 Task: Create a request object.
Action: Mouse moved to (1067, 68)
Screenshot: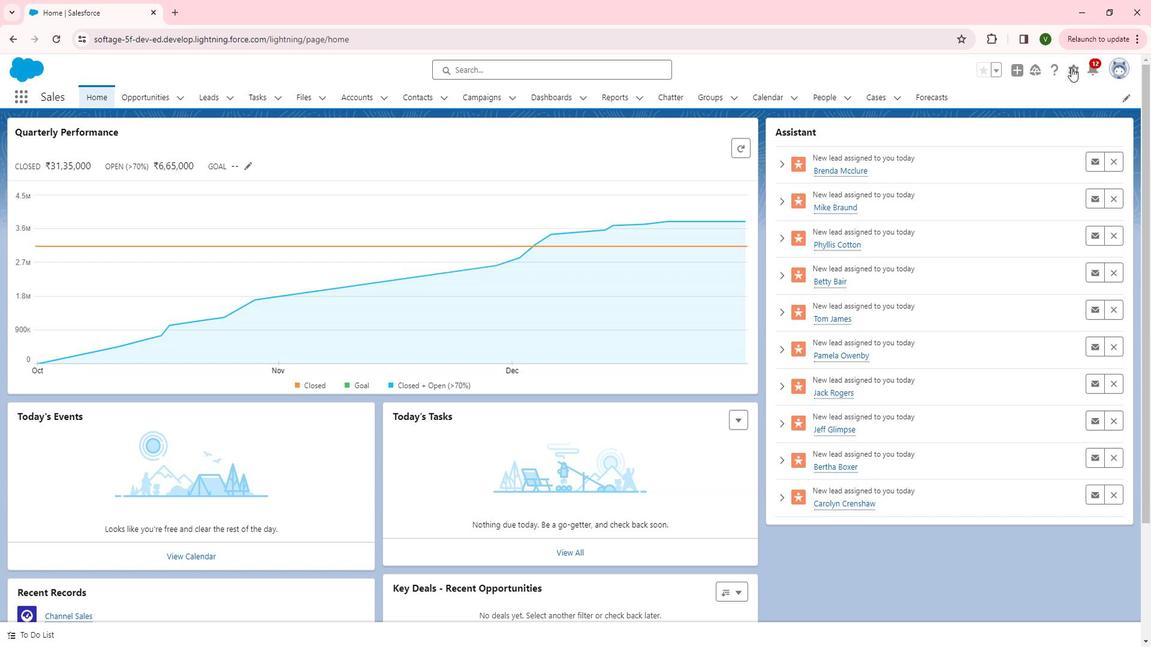 
Action: Mouse pressed left at (1067, 68)
Screenshot: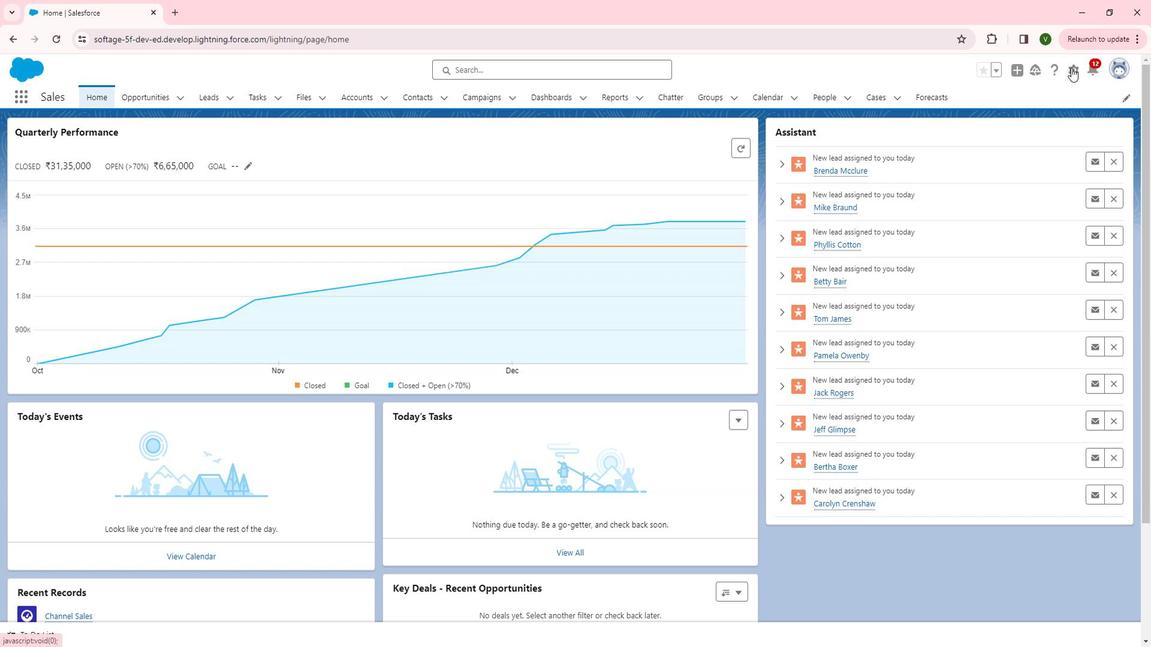 
Action: Mouse moved to (1020, 108)
Screenshot: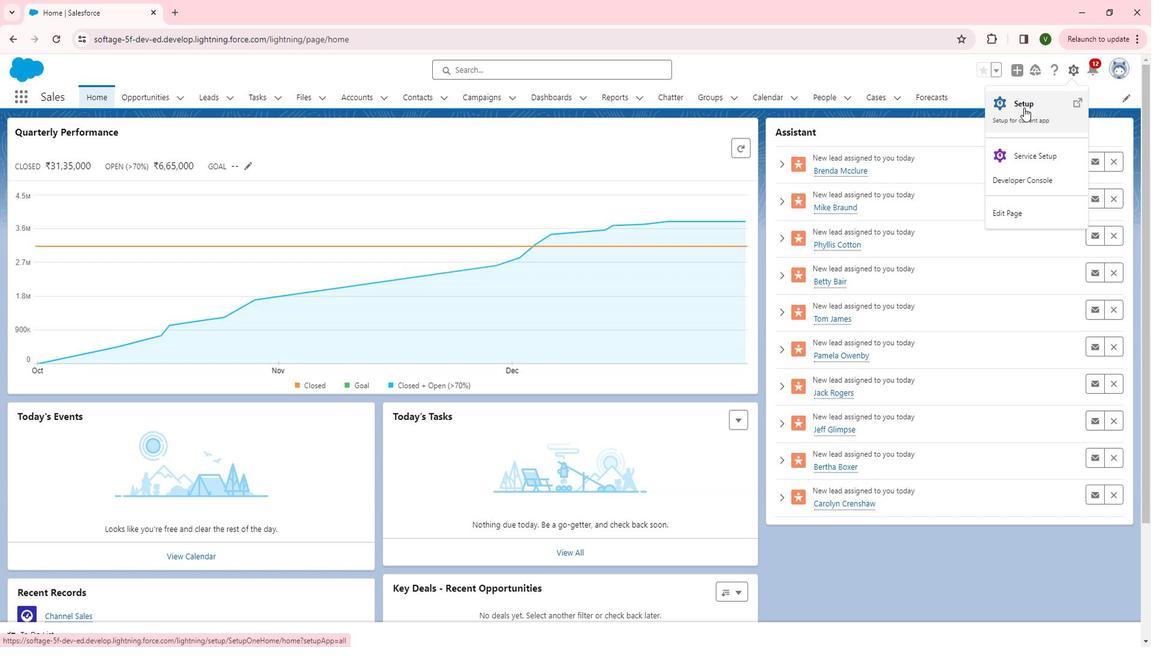 
Action: Mouse pressed left at (1020, 108)
Screenshot: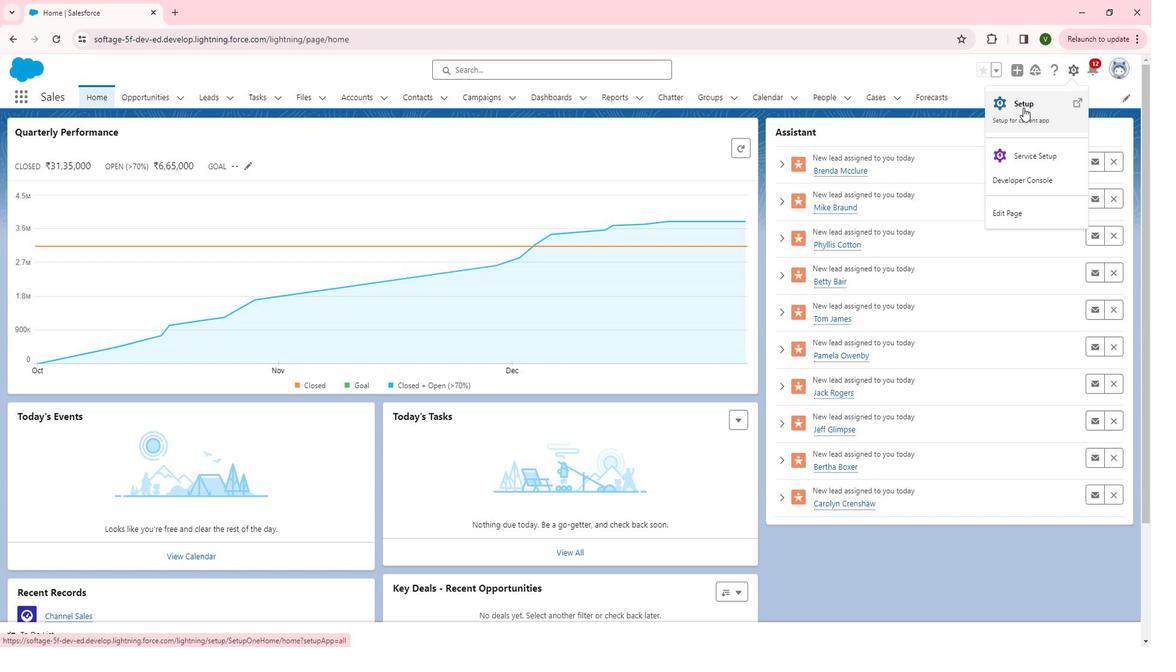
Action: Mouse moved to (70, 344)
Screenshot: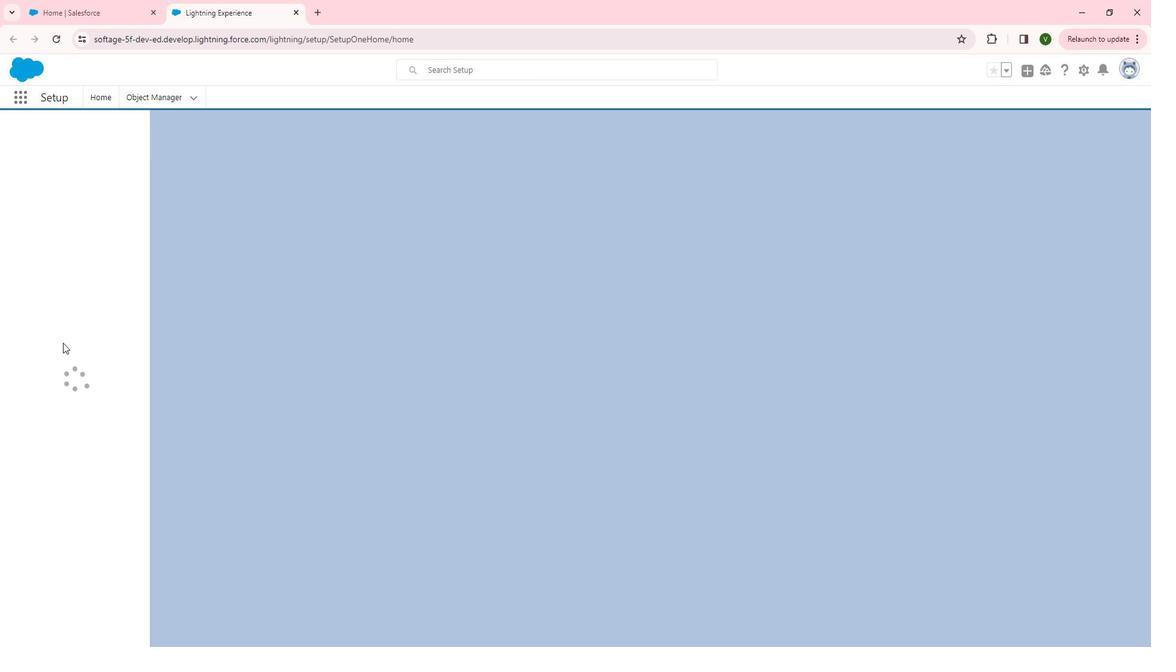 
Action: Mouse scrolled (70, 343) with delta (0, 0)
Screenshot: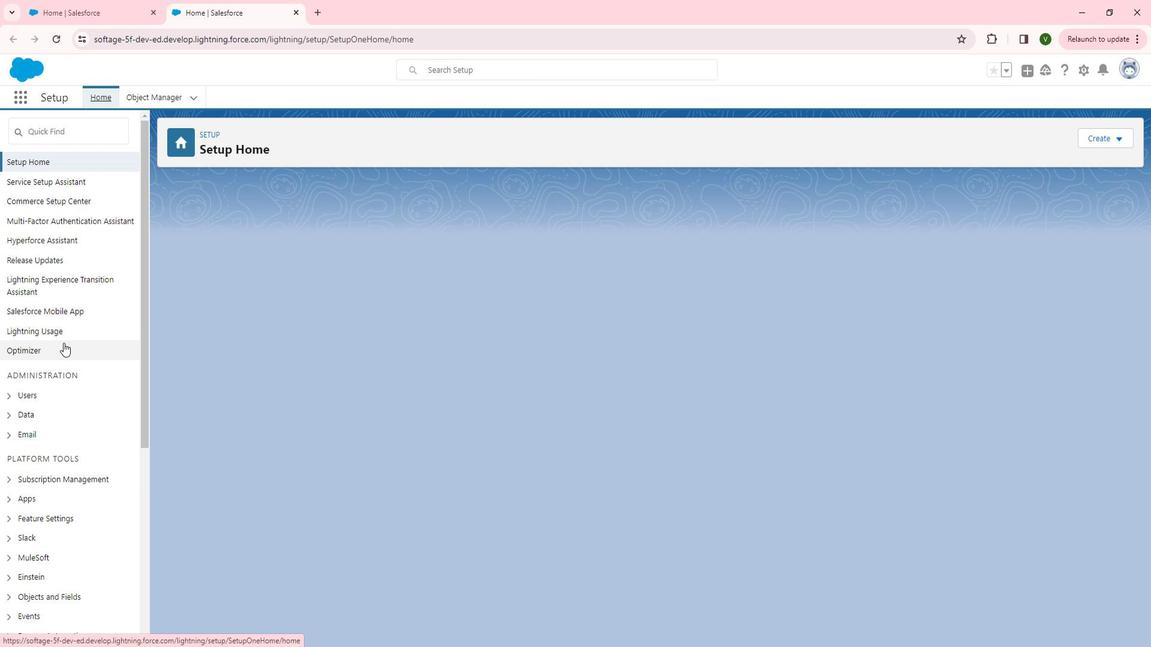 
Action: Mouse scrolled (70, 343) with delta (0, 0)
Screenshot: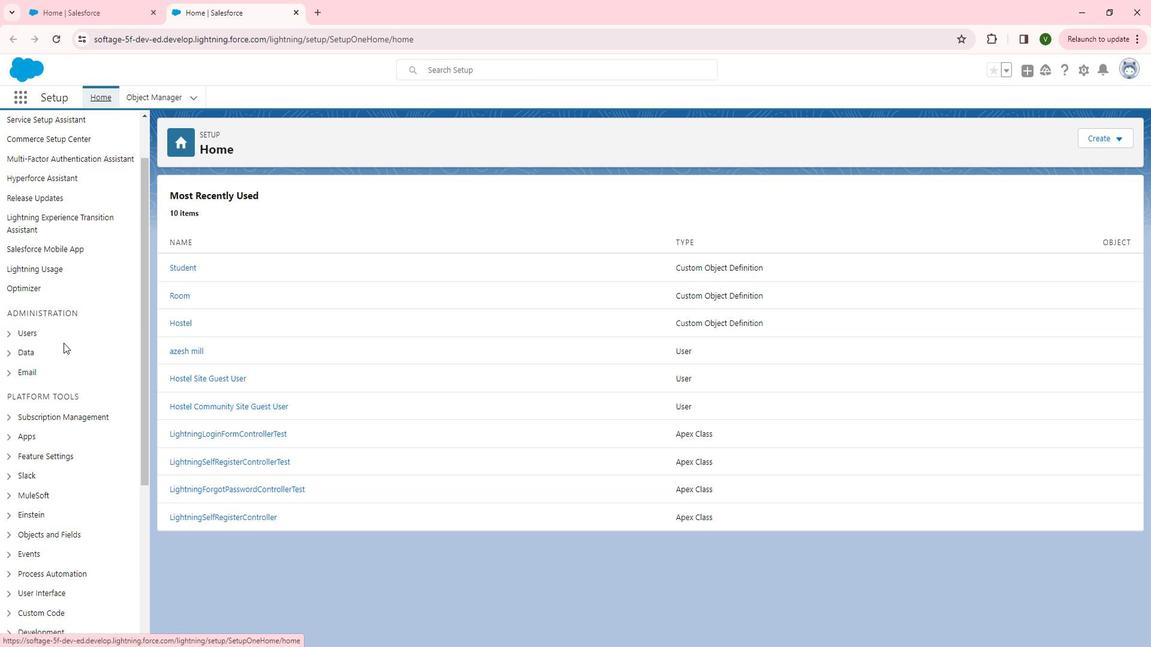 
Action: Mouse scrolled (70, 343) with delta (0, 0)
Screenshot: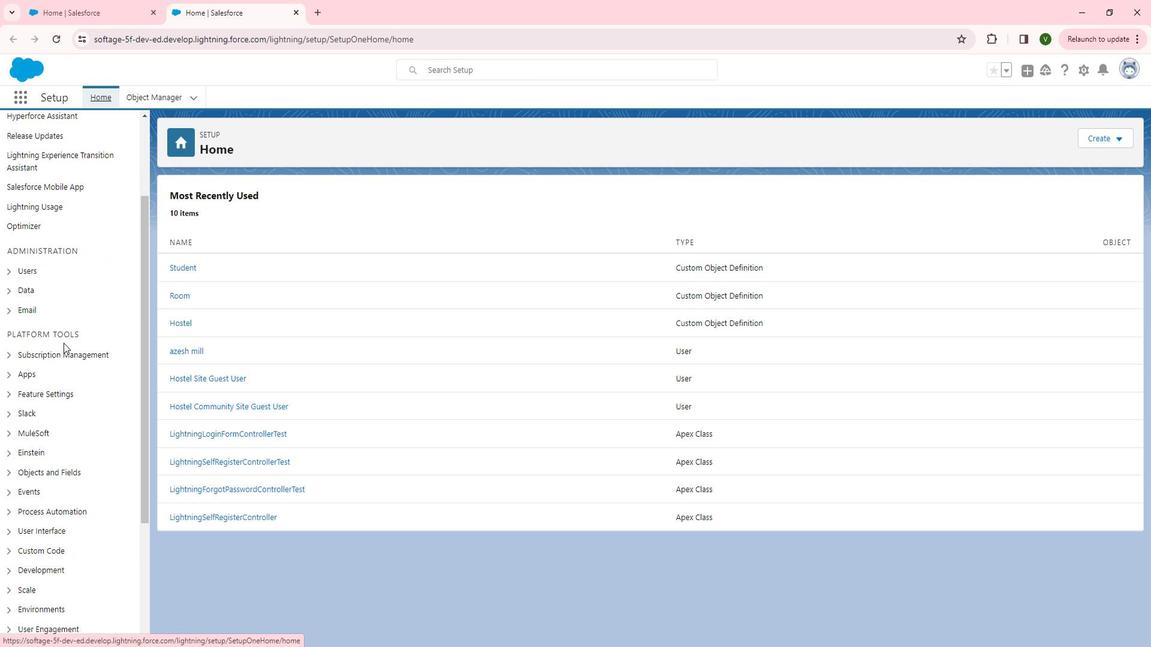 
Action: Mouse scrolled (70, 343) with delta (0, 0)
Screenshot: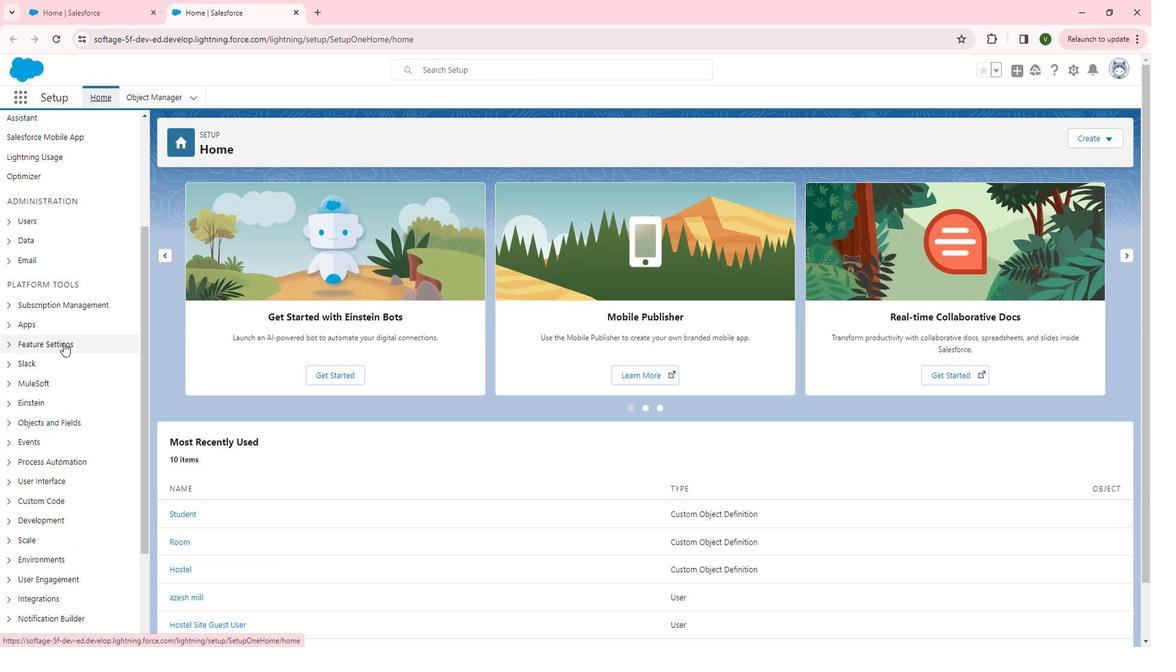
Action: Mouse moved to (15, 348)
Screenshot: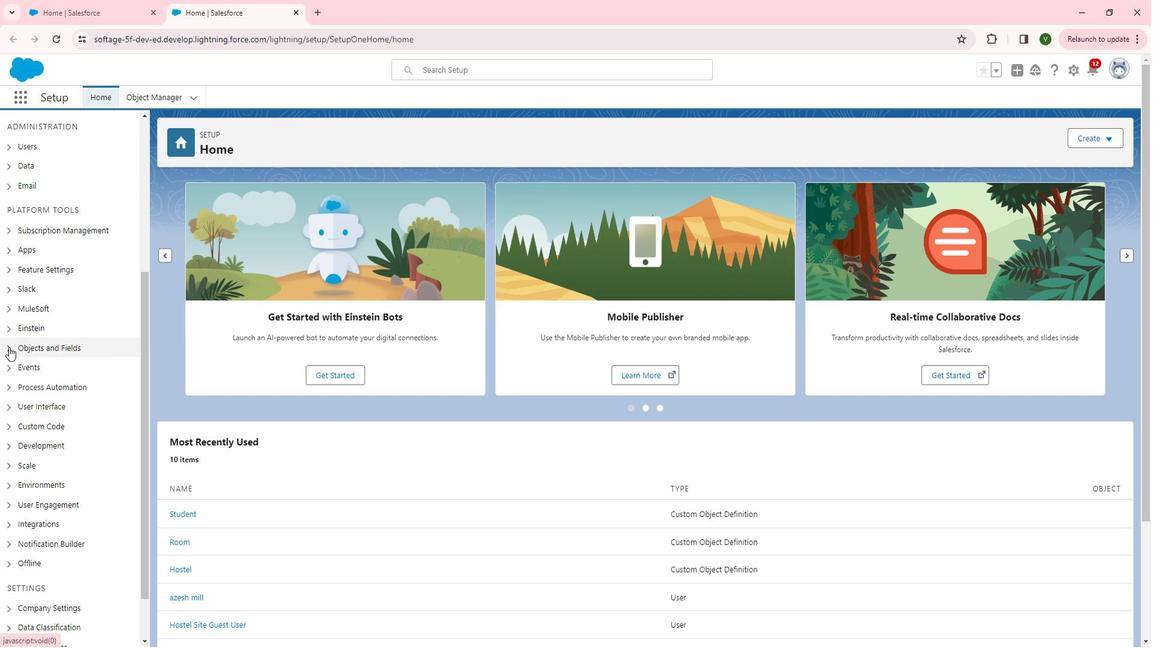 
Action: Mouse pressed left at (15, 348)
Screenshot: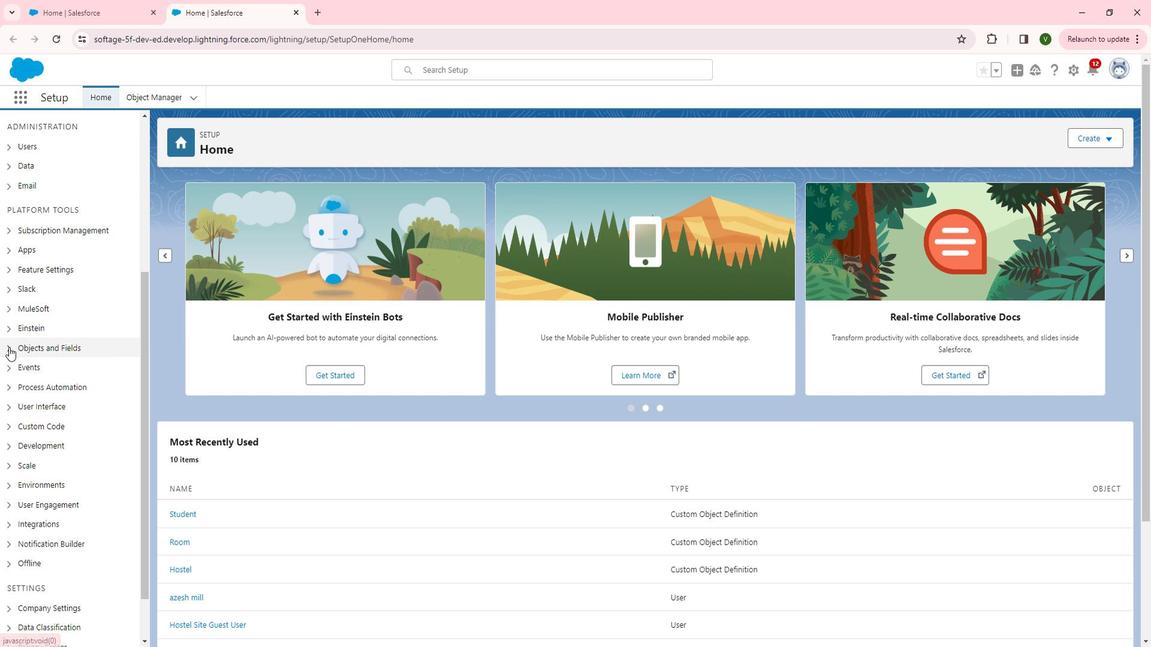 
Action: Mouse moved to (61, 366)
Screenshot: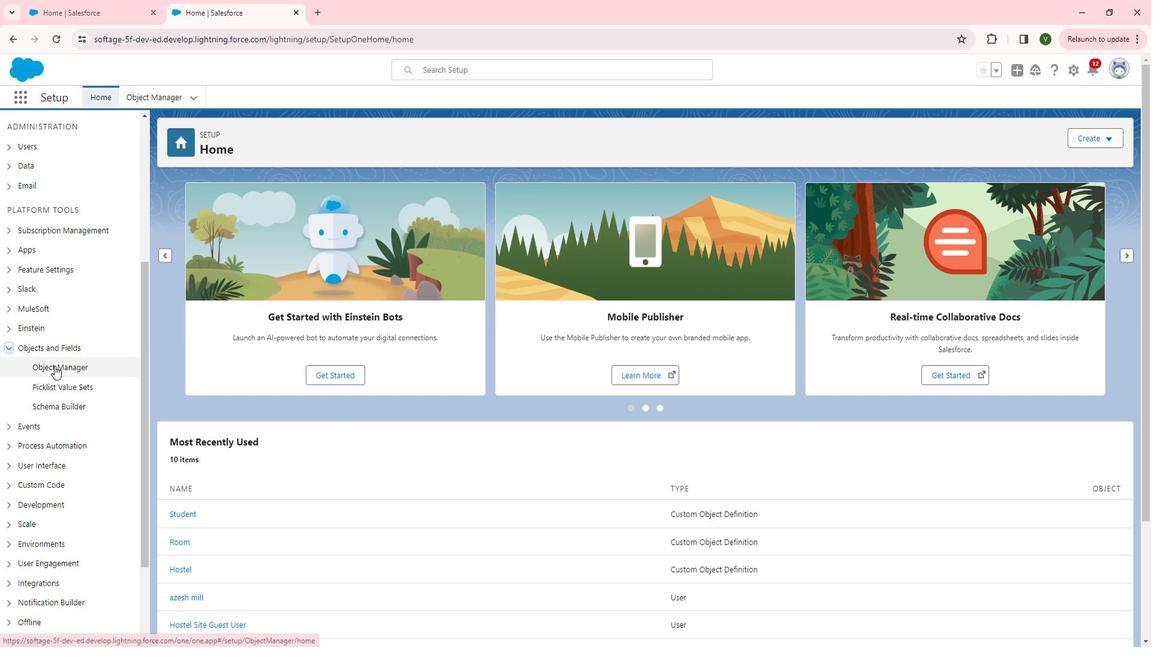 
Action: Mouse pressed left at (61, 366)
Screenshot: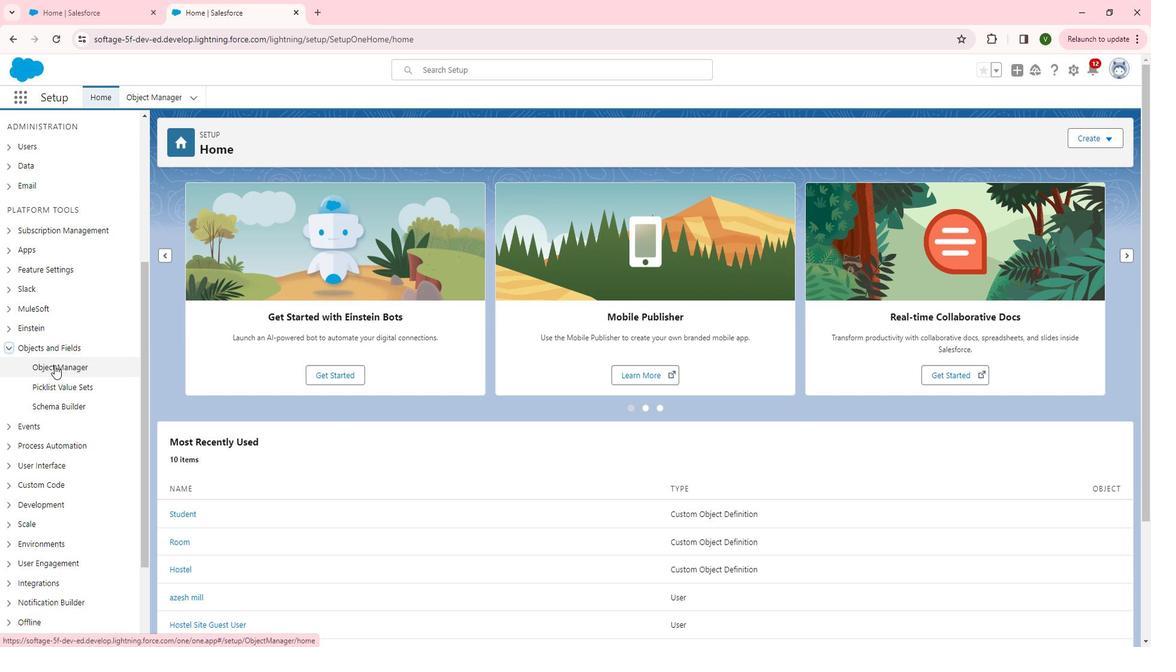 
Action: Mouse moved to (1098, 139)
Screenshot: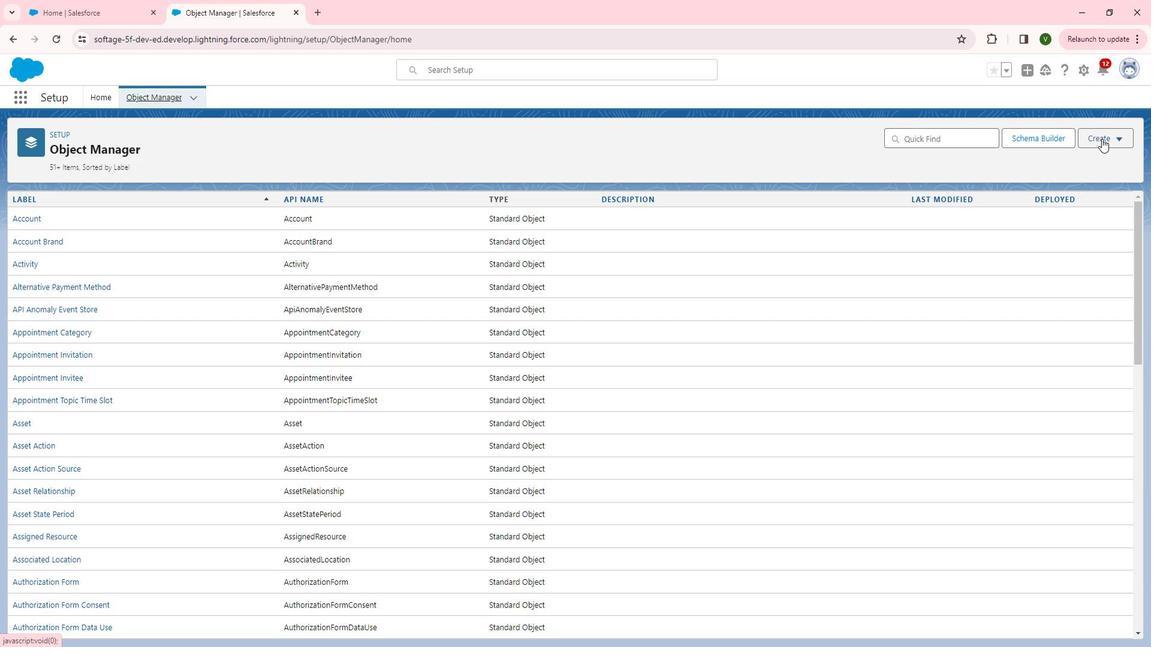 
Action: Mouse pressed left at (1098, 139)
Screenshot: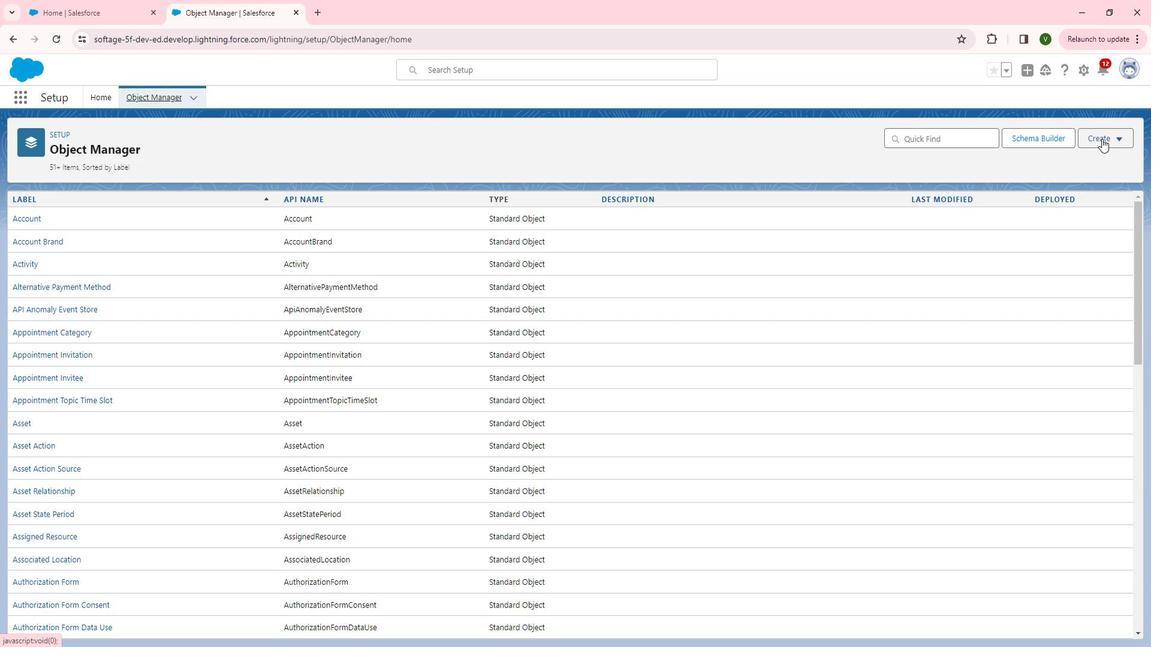 
Action: Mouse moved to (1055, 177)
Screenshot: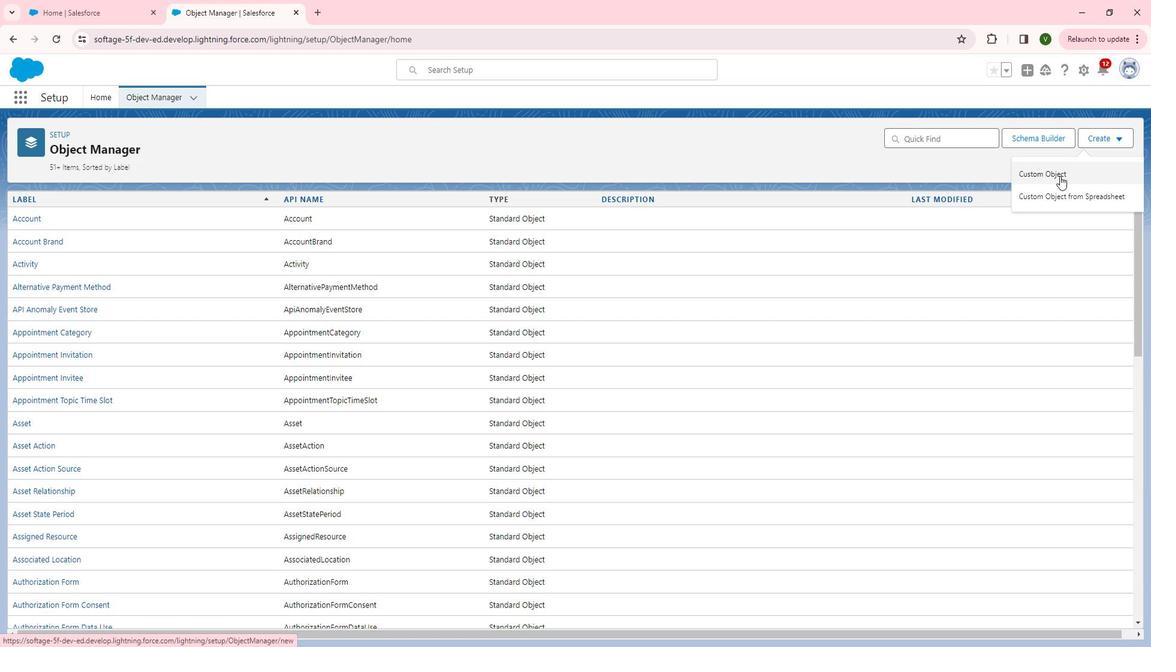 
Action: Mouse pressed left at (1055, 177)
Screenshot: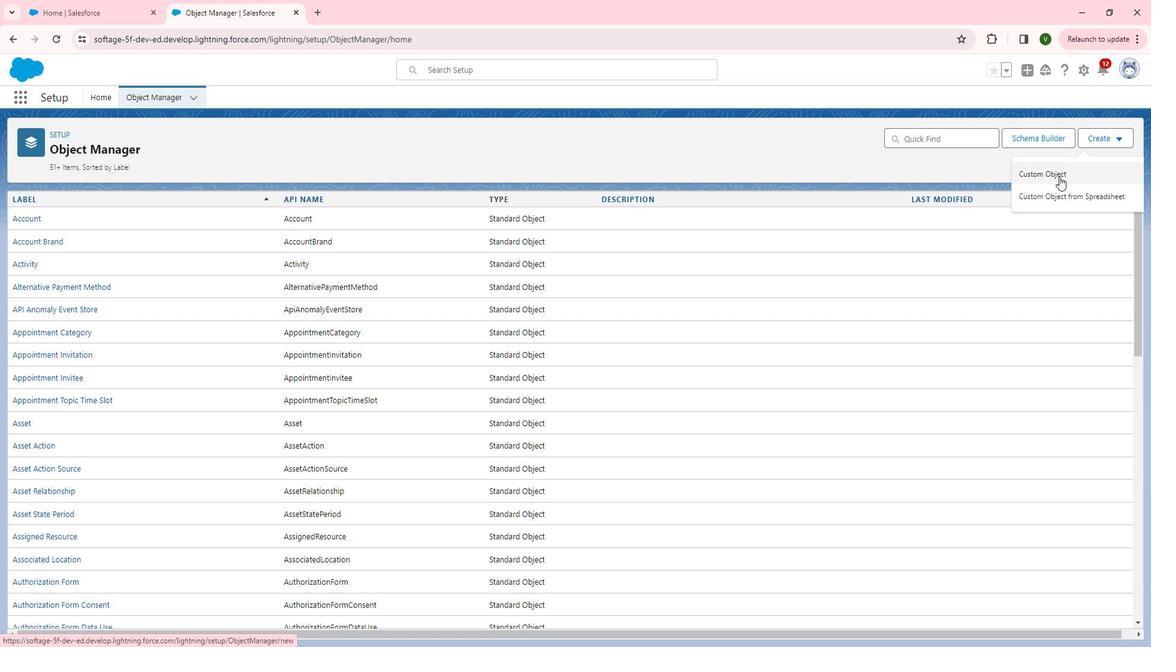 
Action: Mouse moved to (286, 298)
Screenshot: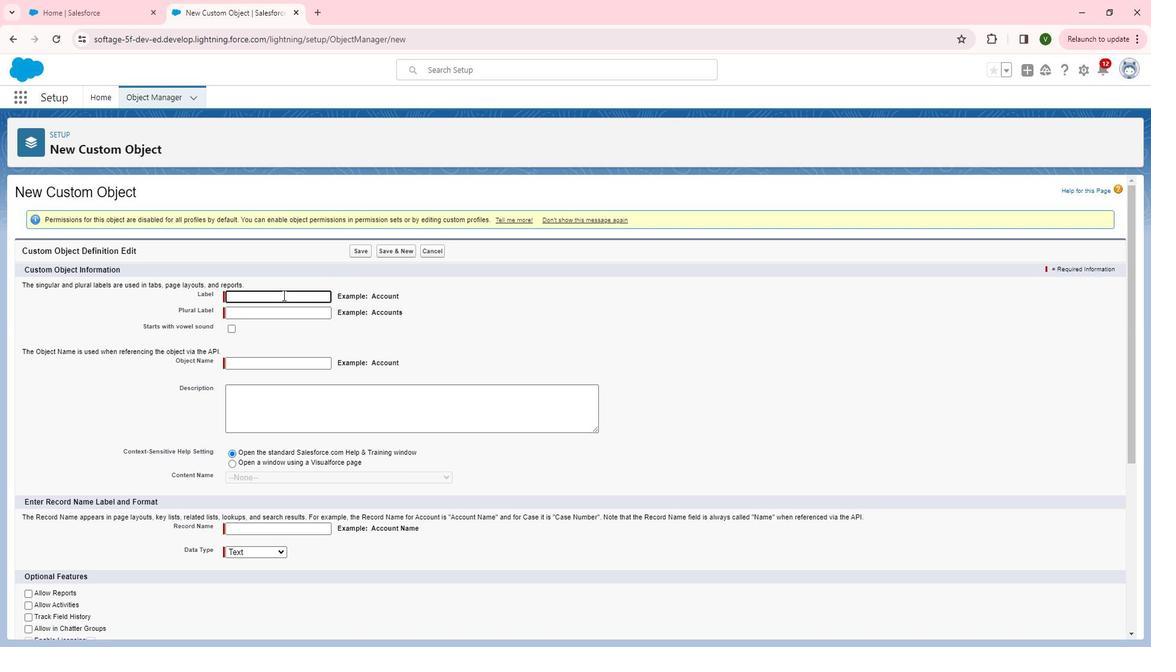 
Action: Mouse pressed left at (286, 298)
Screenshot: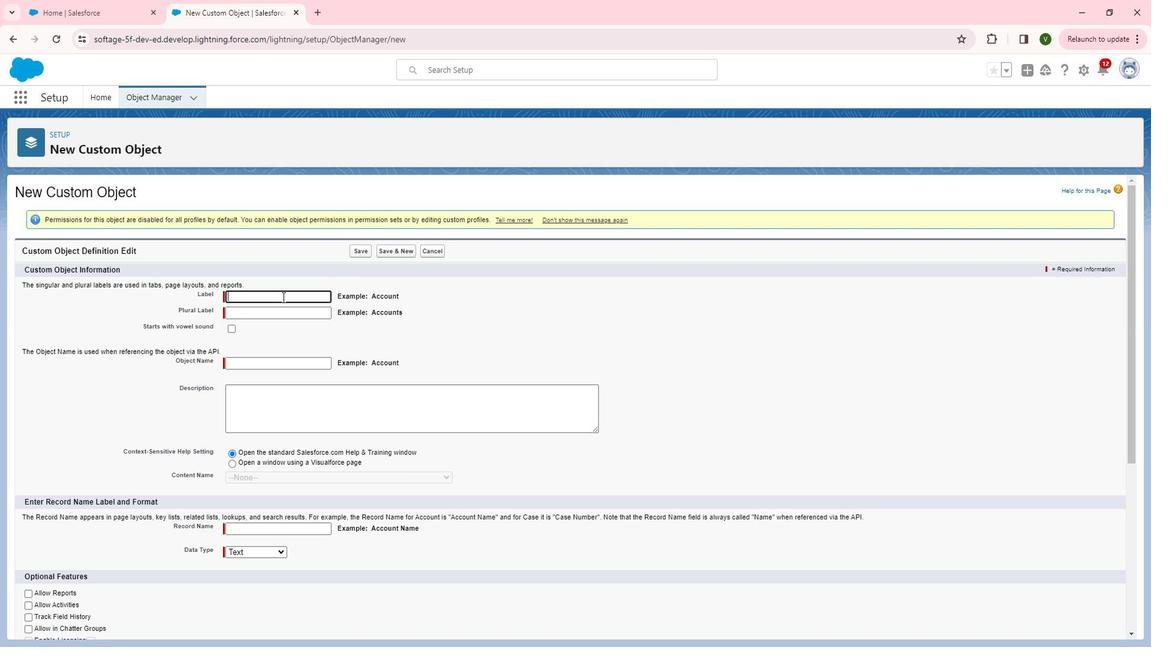 
Action: Mouse moved to (286, 298)
Screenshot: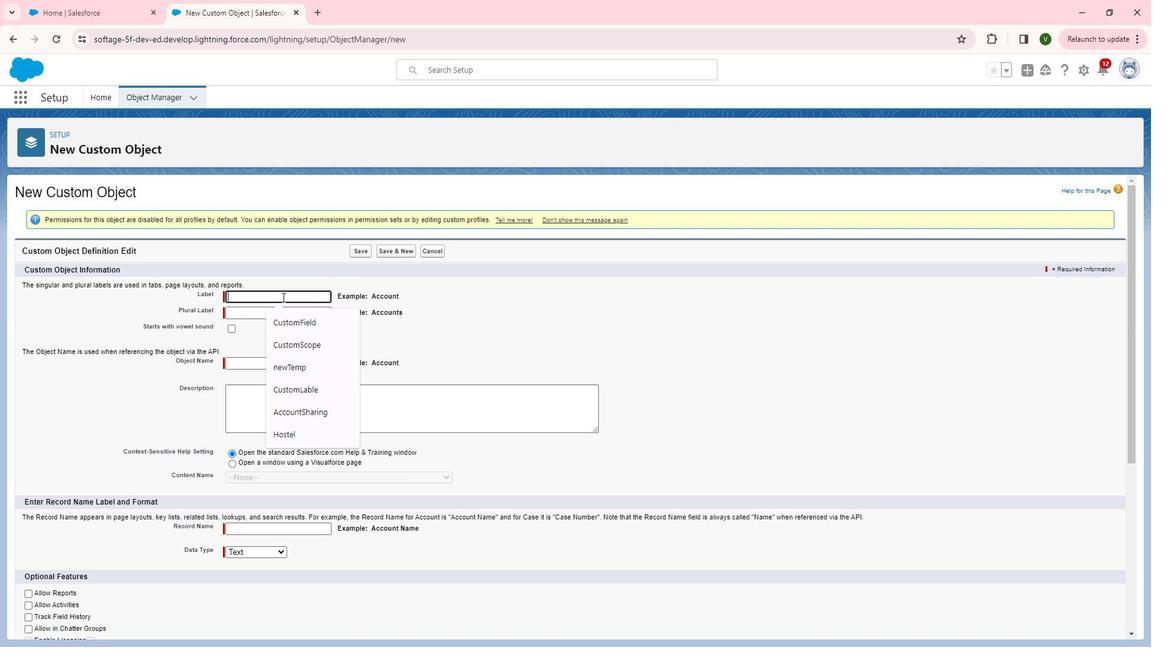 
Action: Key pressed <Key.shift>Request<Key.tab><Key.shift>Requeste<Key.backspace>s<Key.tab><Key.tab><Key.tab><Key.shift>For<Key.space>the<Key.space><Key.shift>Hostel<Key.space>room<Key.space>allotment<Key.space>requste<Key.backspace><Key.space>from<Key.backspace><Key.backspace><Key.backspace><Key.backspace><Key.backspace><Key.backspace><Key.backspace><Key.backspace>uests<Key.space>from<Key.space>student<Key.space>site<Key.backspace><Key.backspace>de.
Screenshot: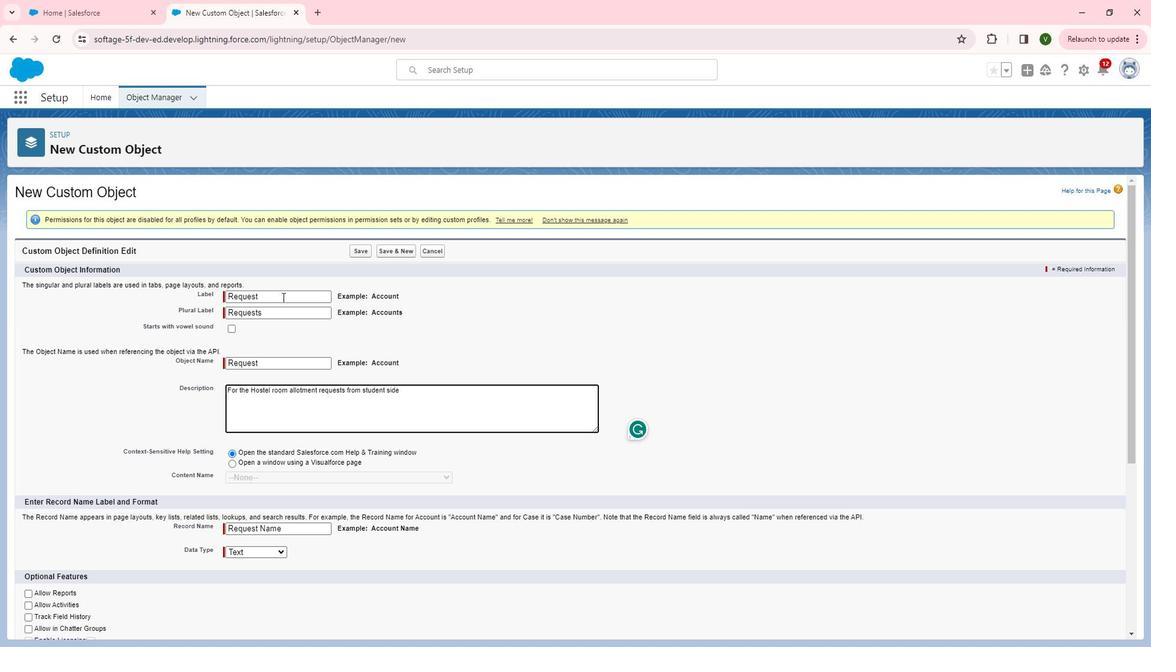 
Action: Mouse moved to (344, 549)
Screenshot: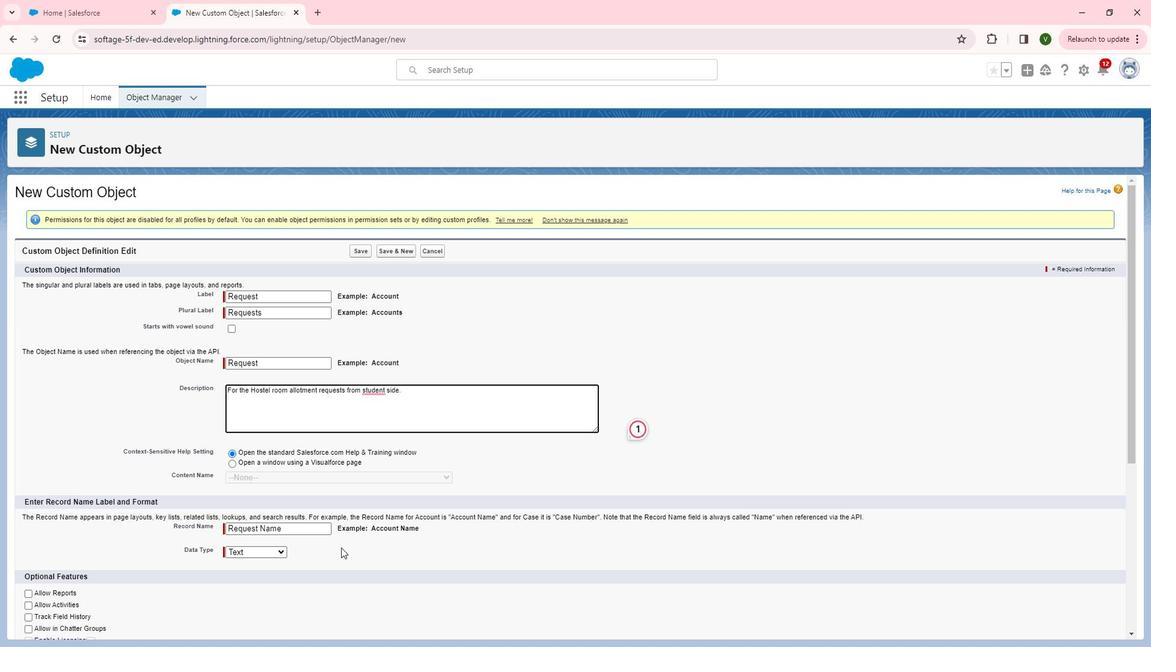 
Action: Mouse scrolled (344, 548) with delta (0, 0)
Screenshot: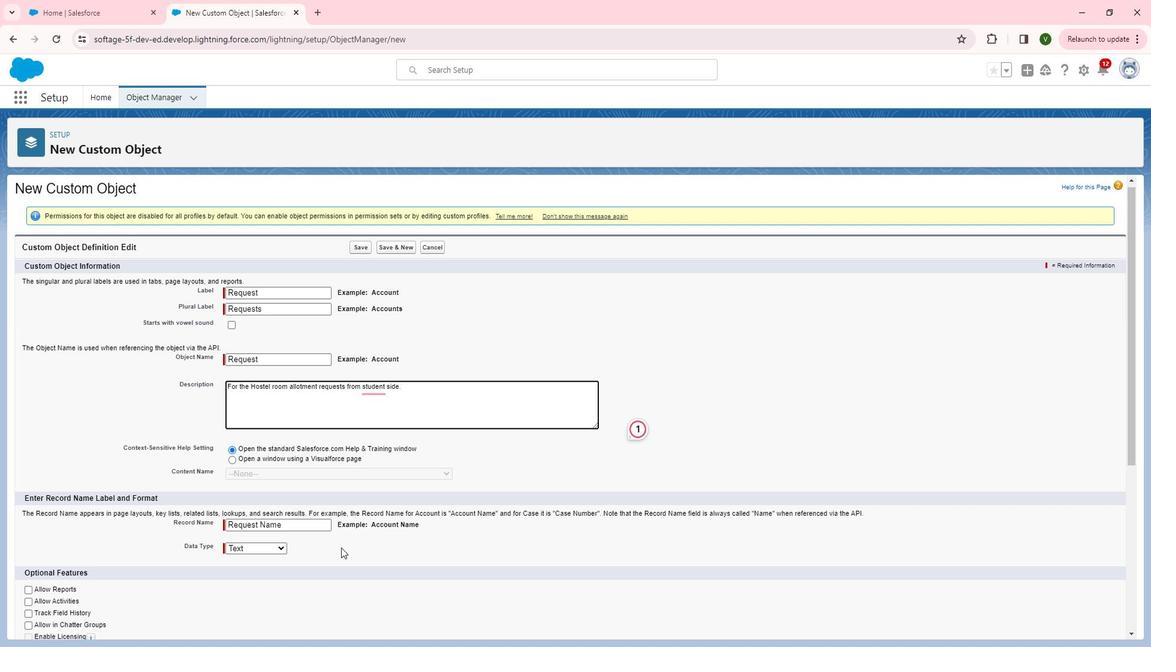 
Action: Mouse scrolled (344, 548) with delta (0, 0)
Screenshot: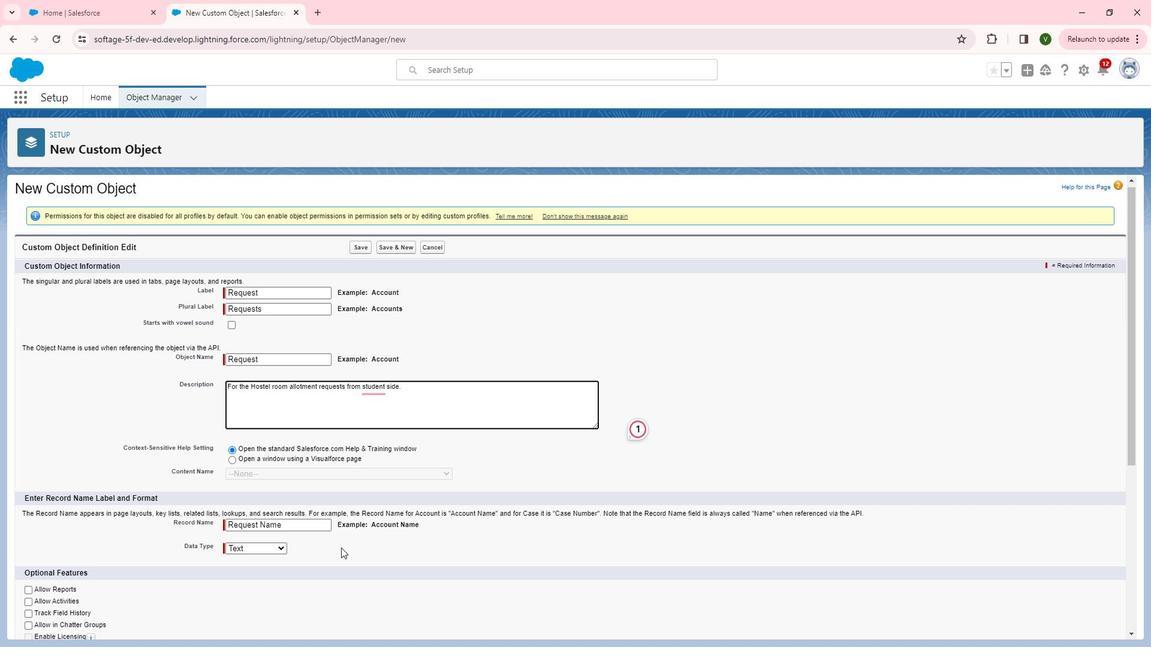 
Action: Mouse moved to (299, 506)
Screenshot: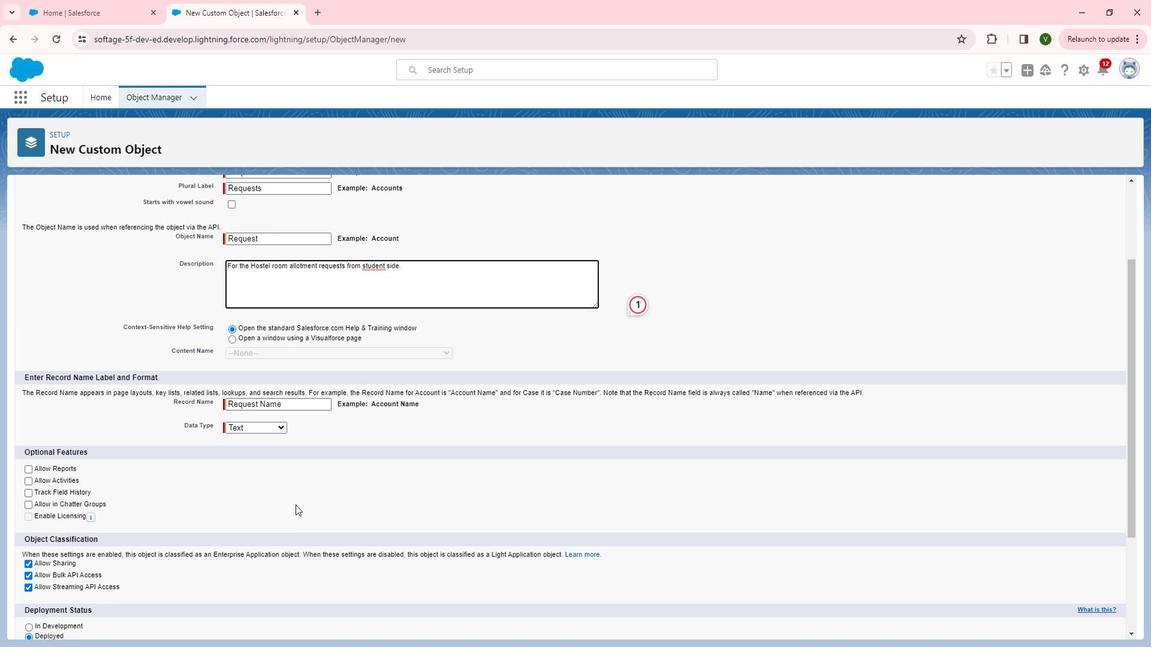 
Action: Mouse pressed left at (299, 506)
Screenshot: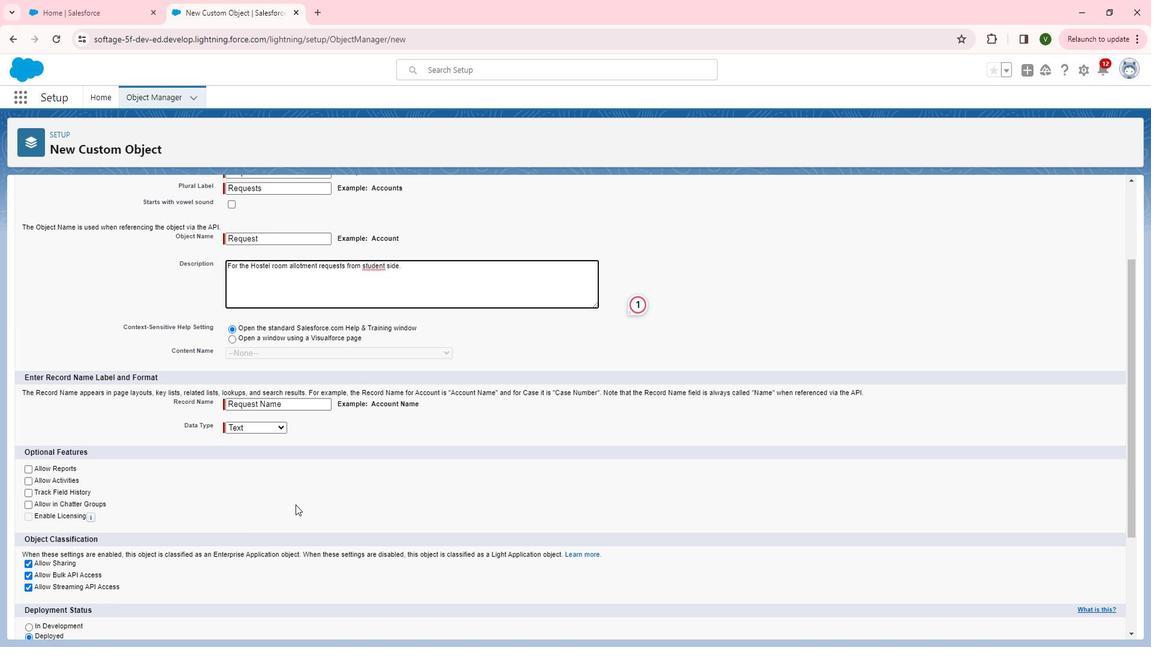 
Action: Mouse moved to (105, 518)
Screenshot: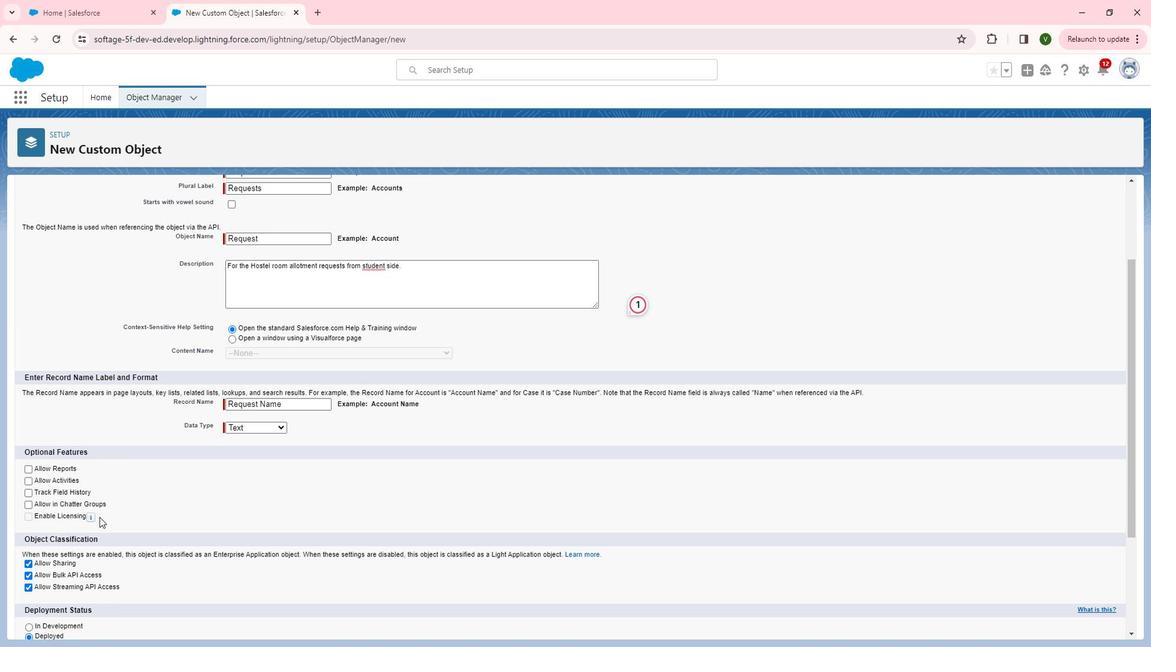 
Action: Mouse scrolled (105, 518) with delta (0, 0)
Screenshot: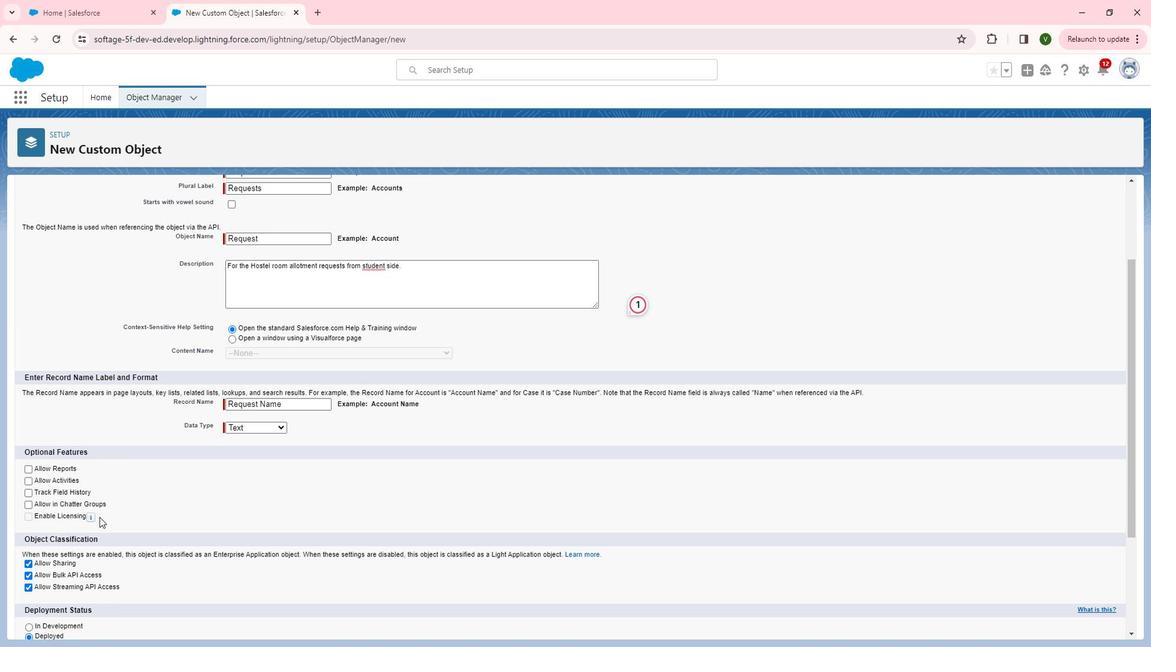 
Action: Mouse scrolled (105, 518) with delta (0, 0)
Screenshot: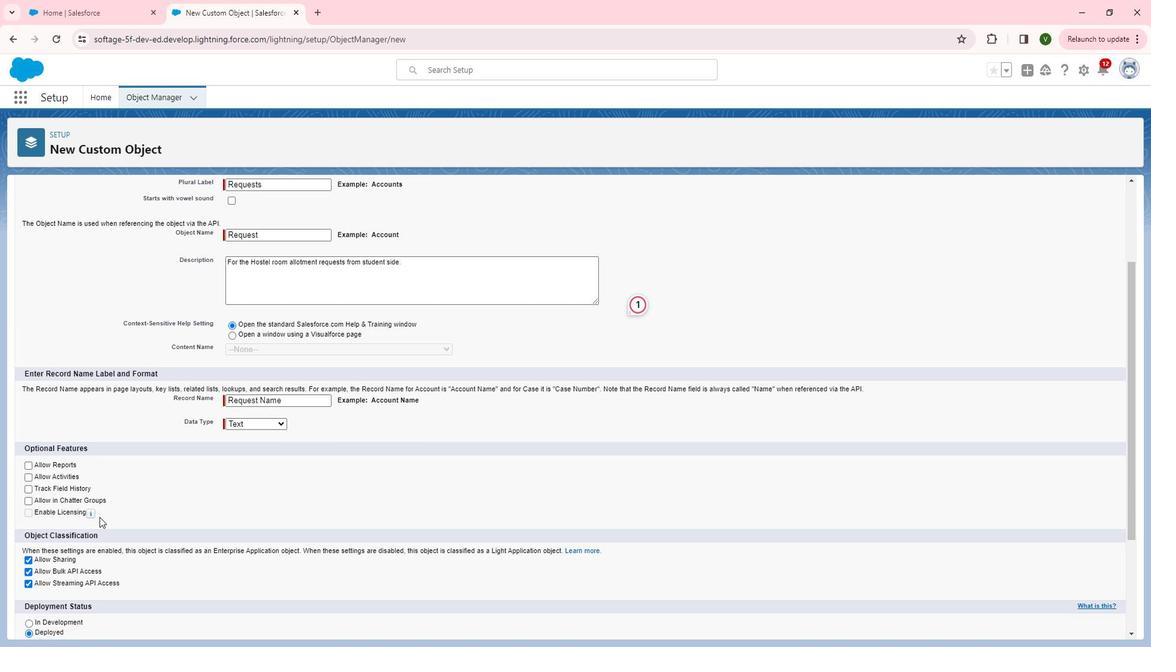 
Action: Mouse moved to (36, 345)
Screenshot: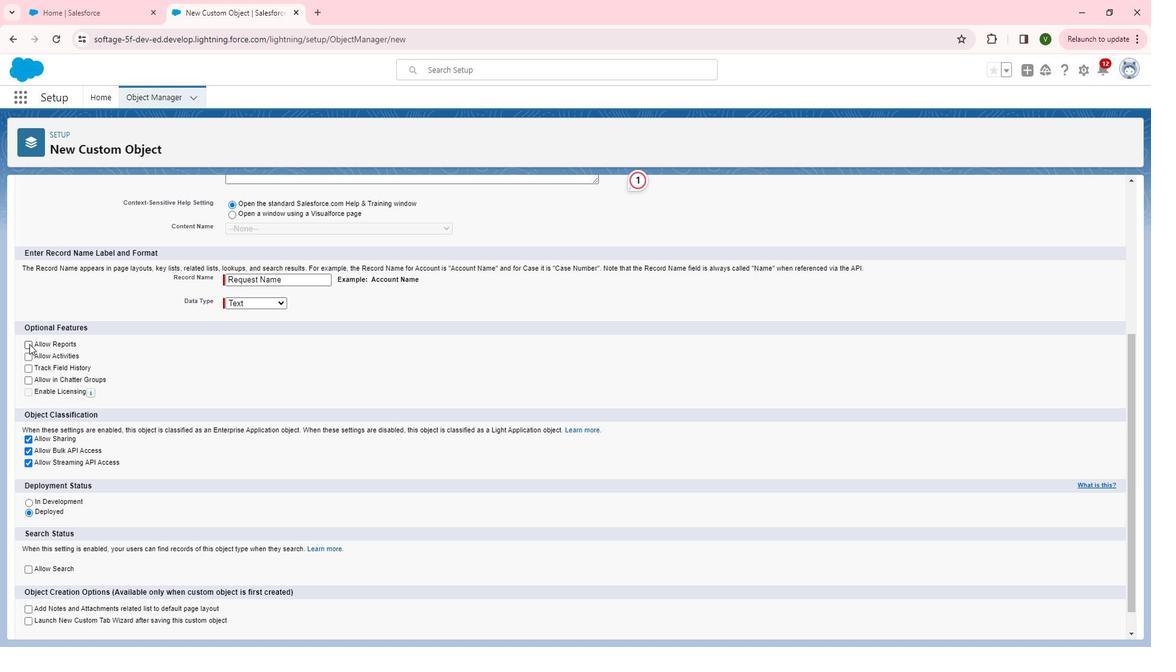 
Action: Mouse pressed left at (36, 345)
Screenshot: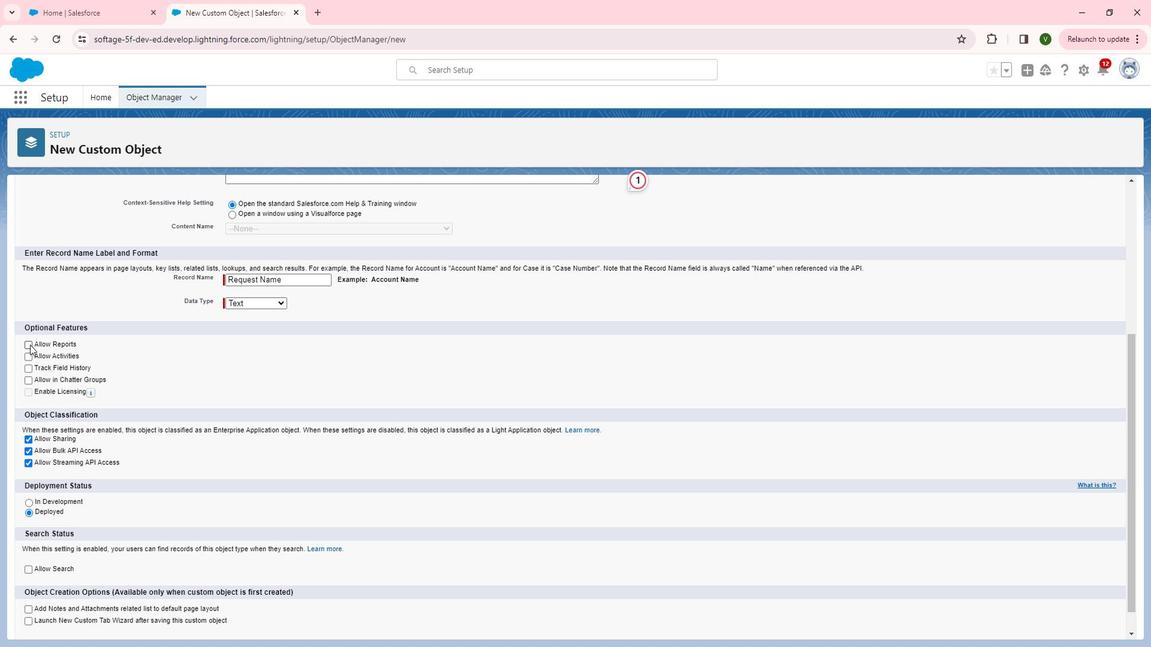
Action: Mouse moved to (34, 358)
Screenshot: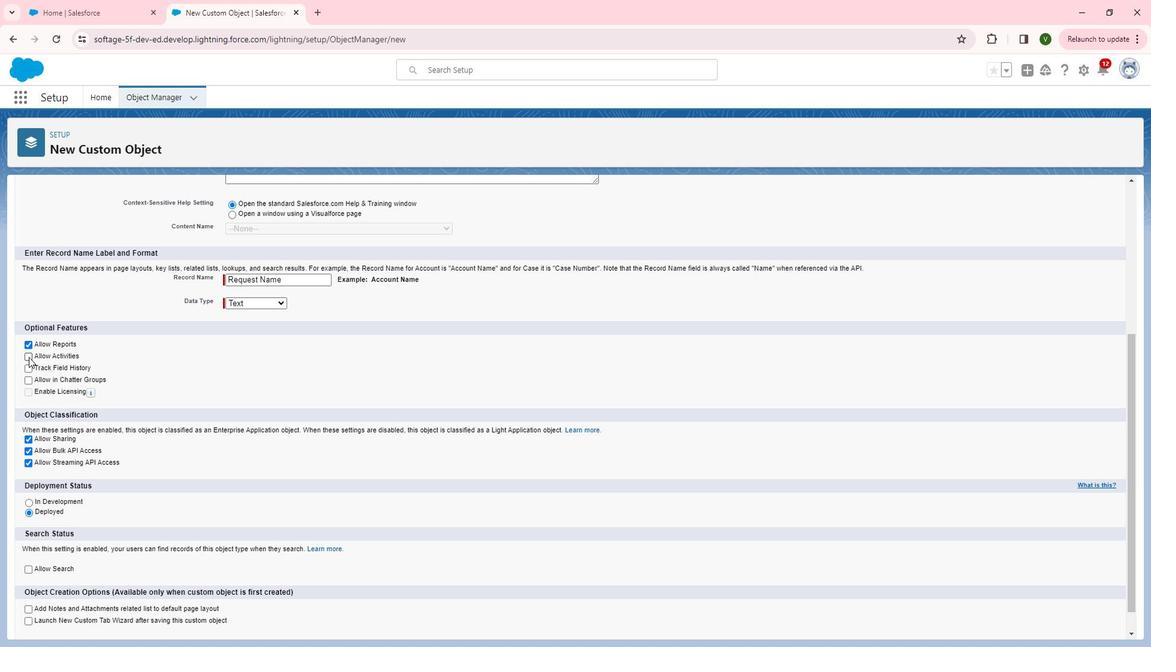 
Action: Mouse pressed left at (34, 358)
Screenshot: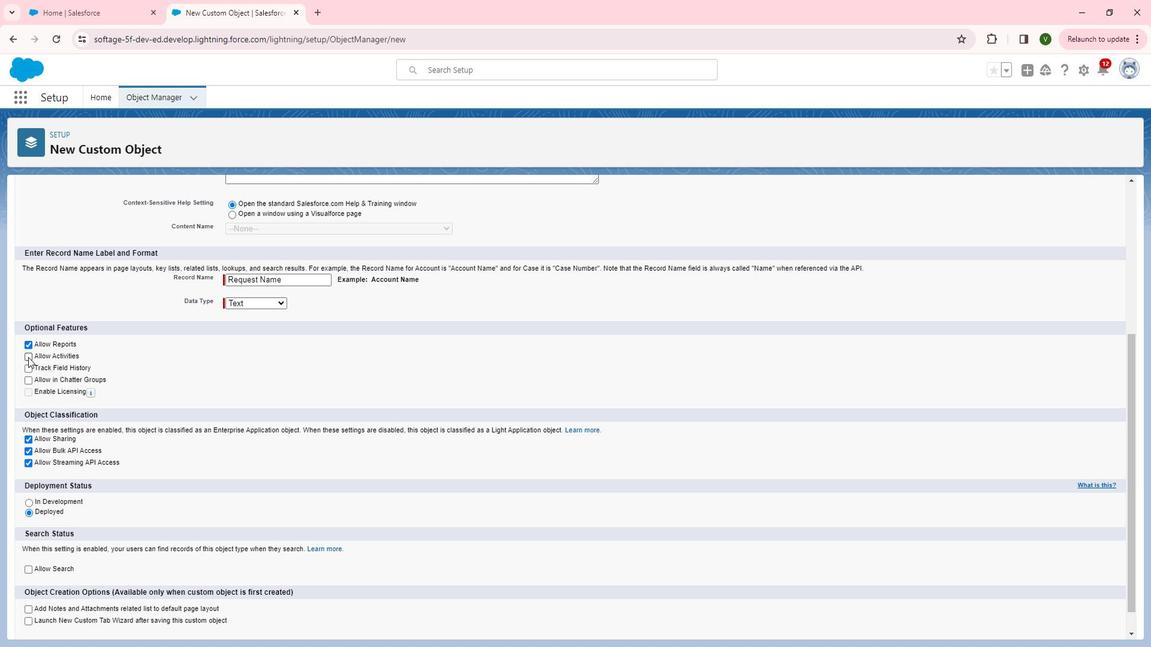 
Action: Mouse moved to (33, 372)
Screenshot: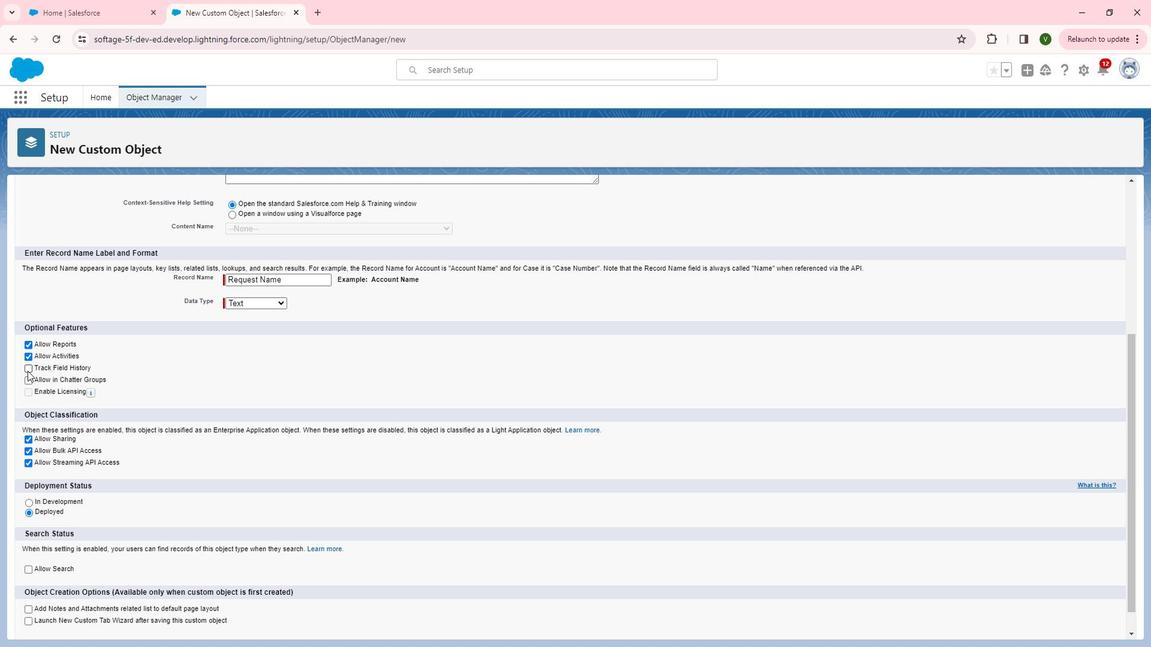 
Action: Mouse pressed left at (33, 372)
Screenshot: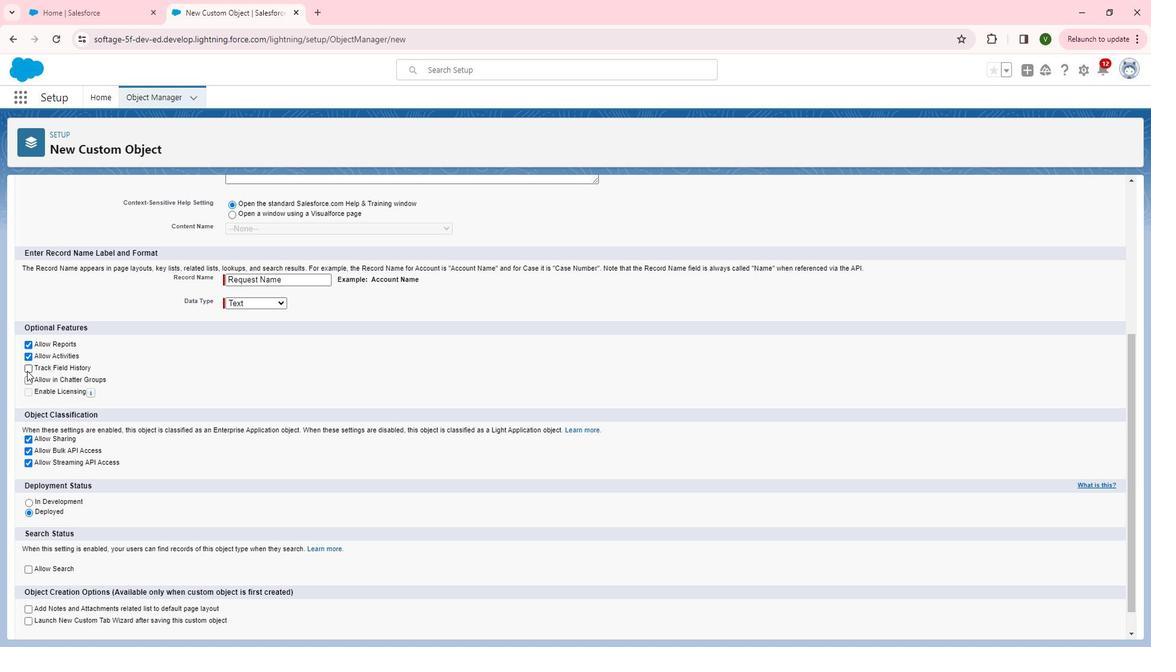 
Action: Mouse moved to (34, 378)
Screenshot: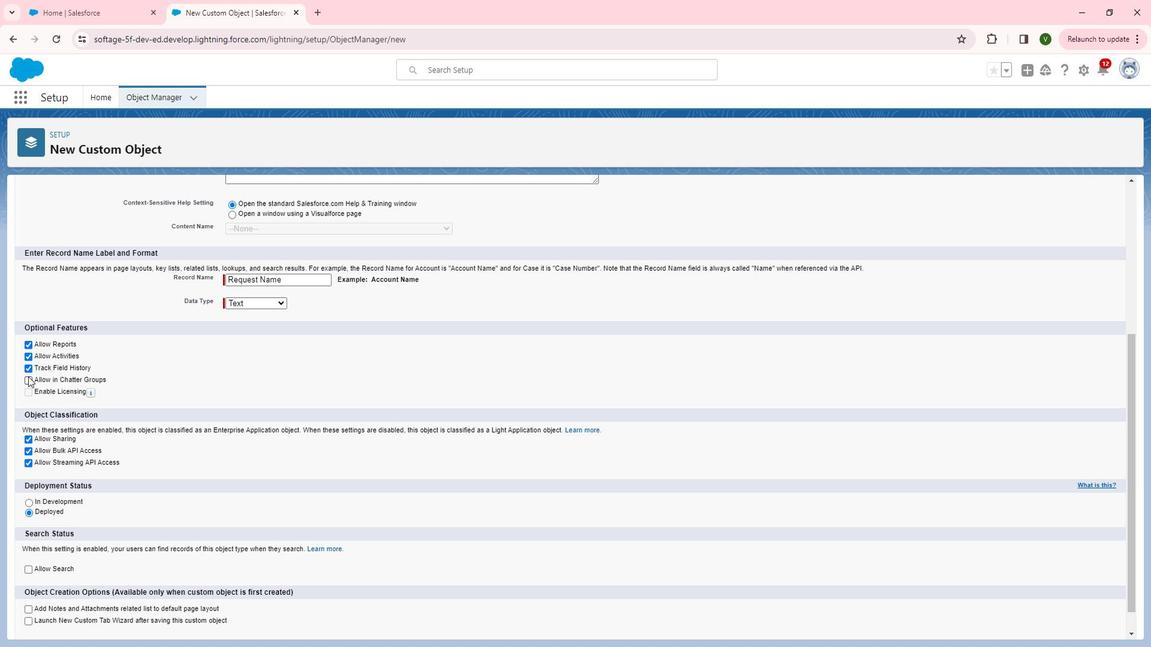 
Action: Mouse pressed left at (34, 378)
Screenshot: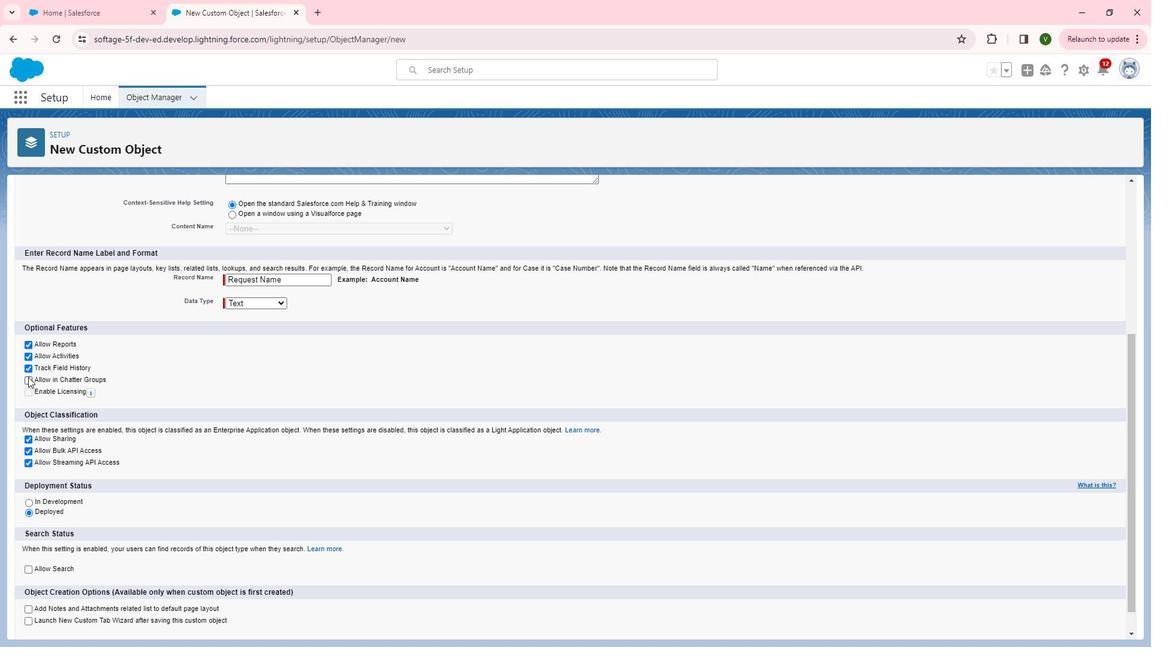 
Action: Mouse moved to (73, 504)
Screenshot: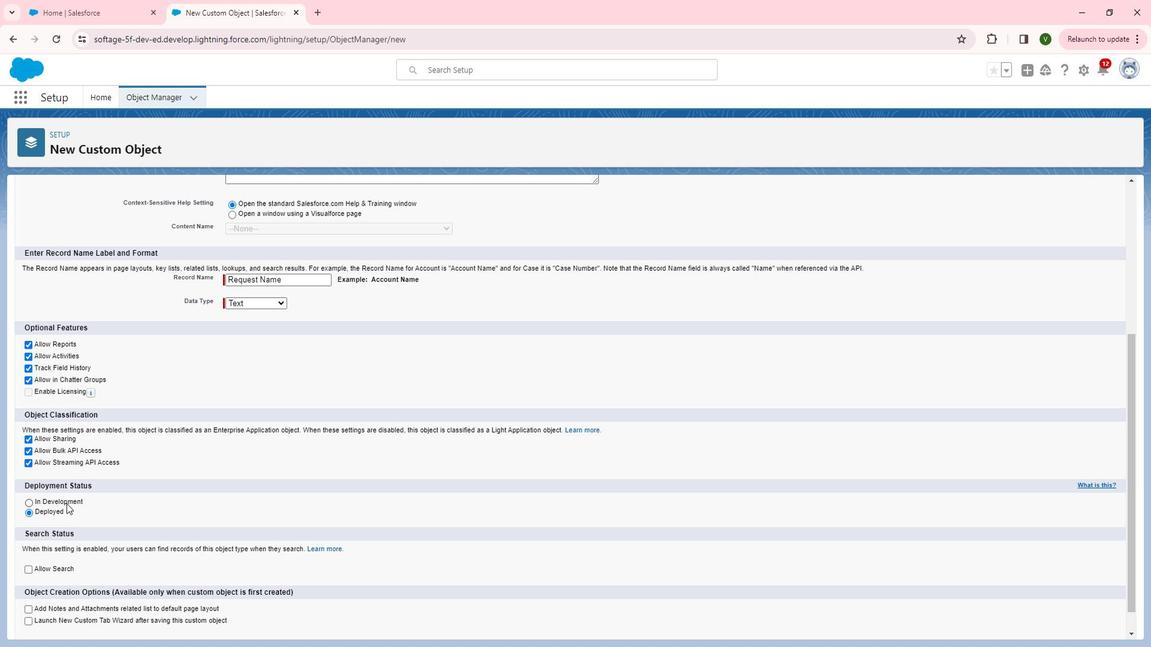 
Action: Mouse scrolled (73, 504) with delta (0, 0)
Screenshot: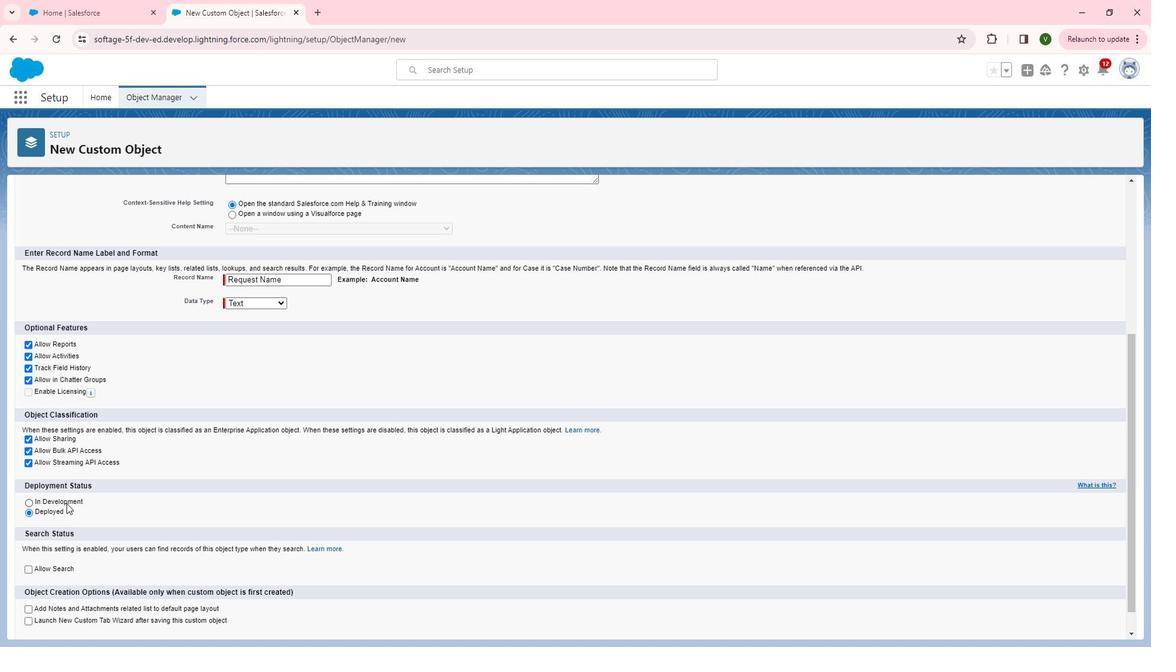 
Action: Mouse scrolled (73, 504) with delta (0, 0)
Screenshot: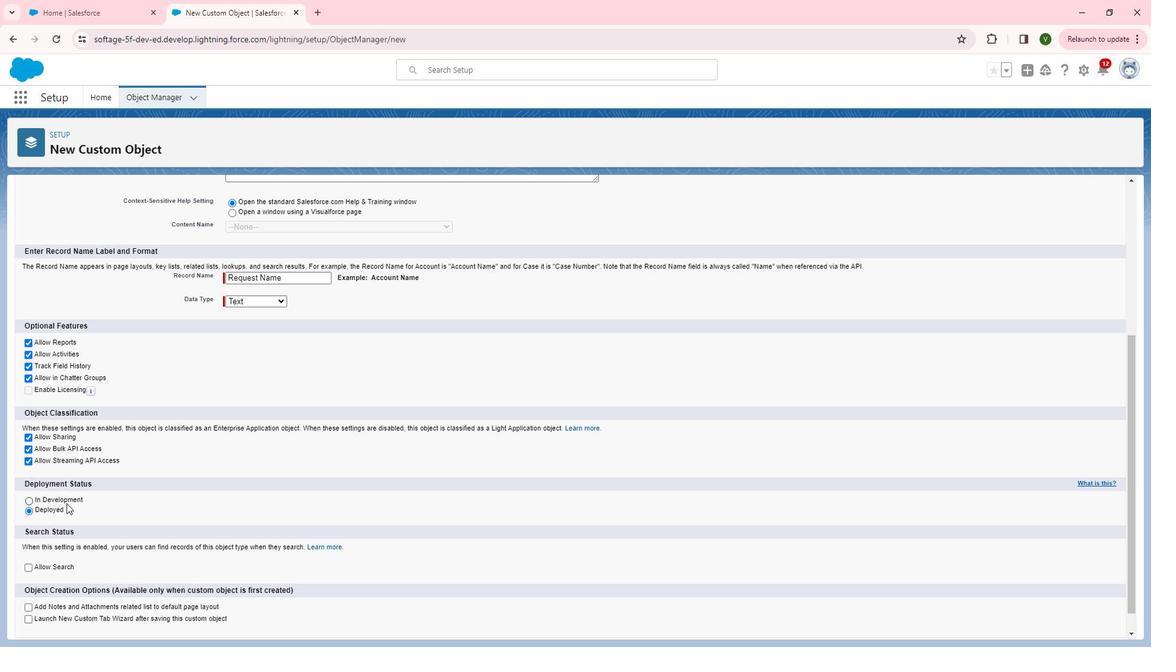 
Action: Mouse moved to (71, 506)
Screenshot: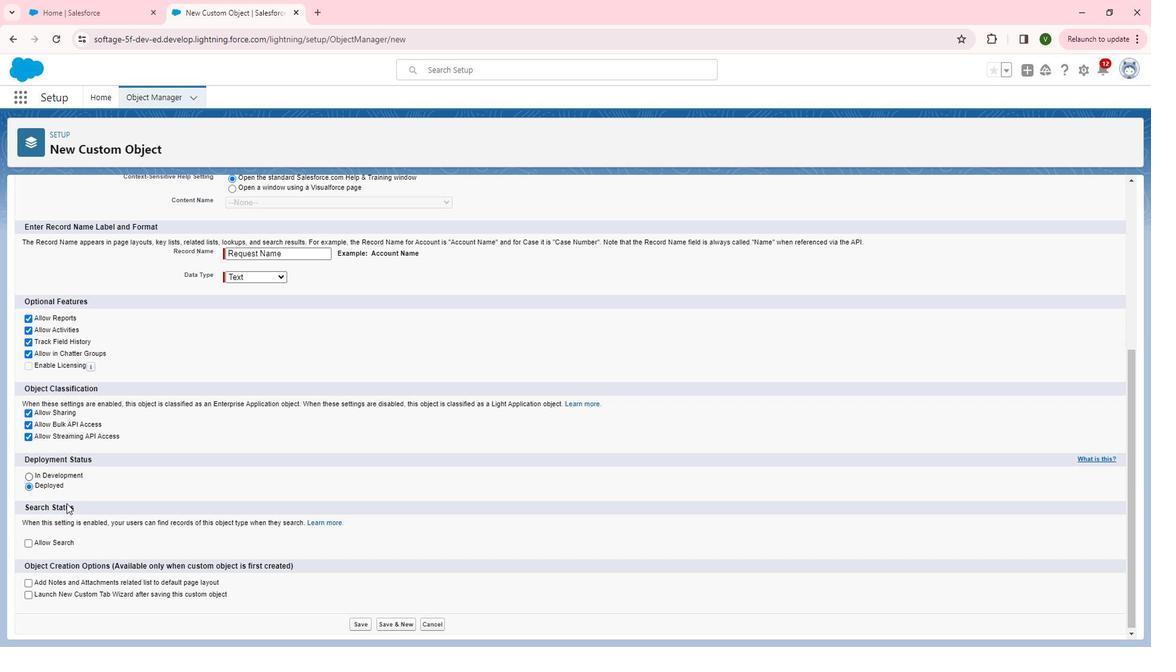 
Action: Mouse scrolled (71, 505) with delta (0, -1)
Screenshot: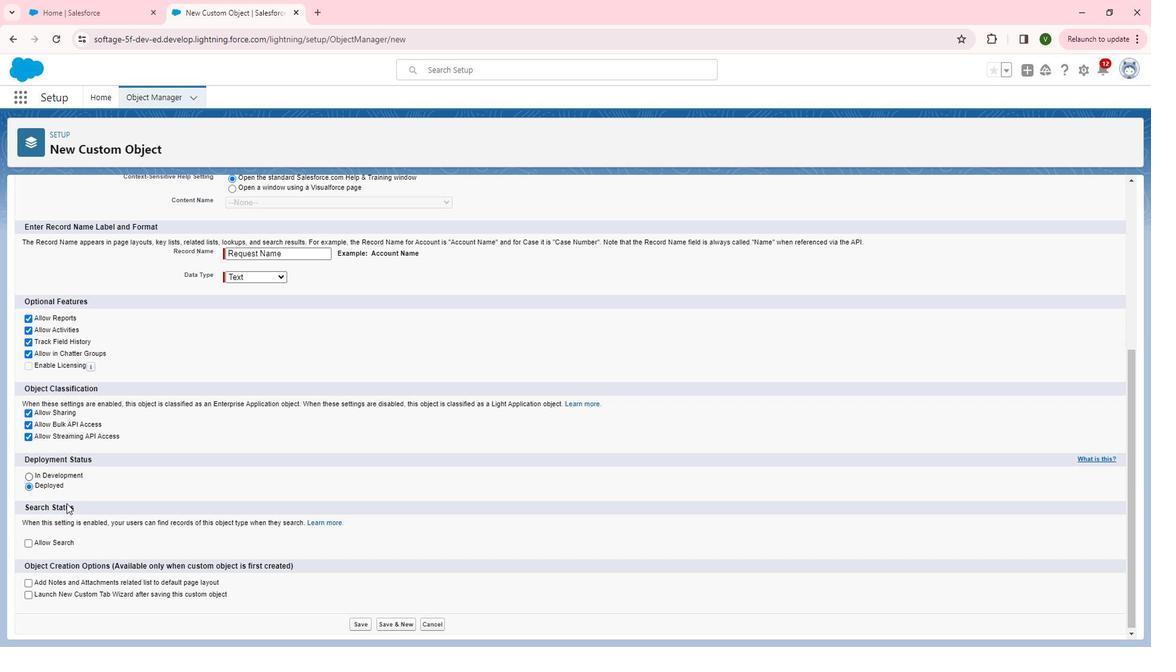
Action: Mouse moved to (35, 546)
Screenshot: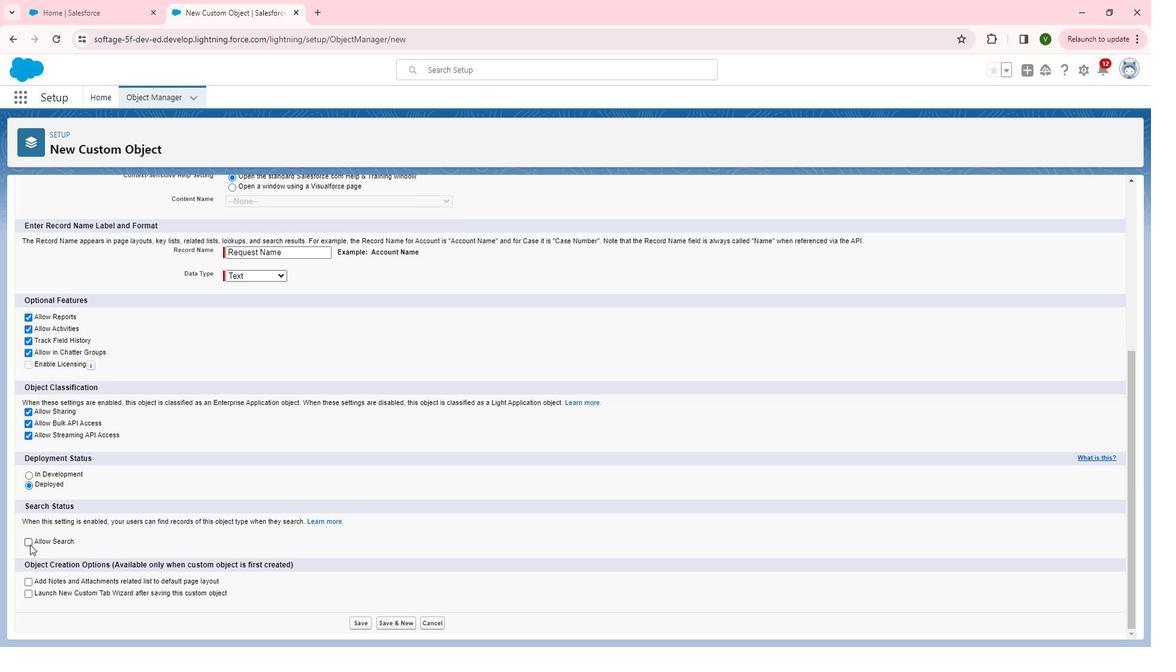 
Action: Mouse pressed left at (35, 546)
Screenshot: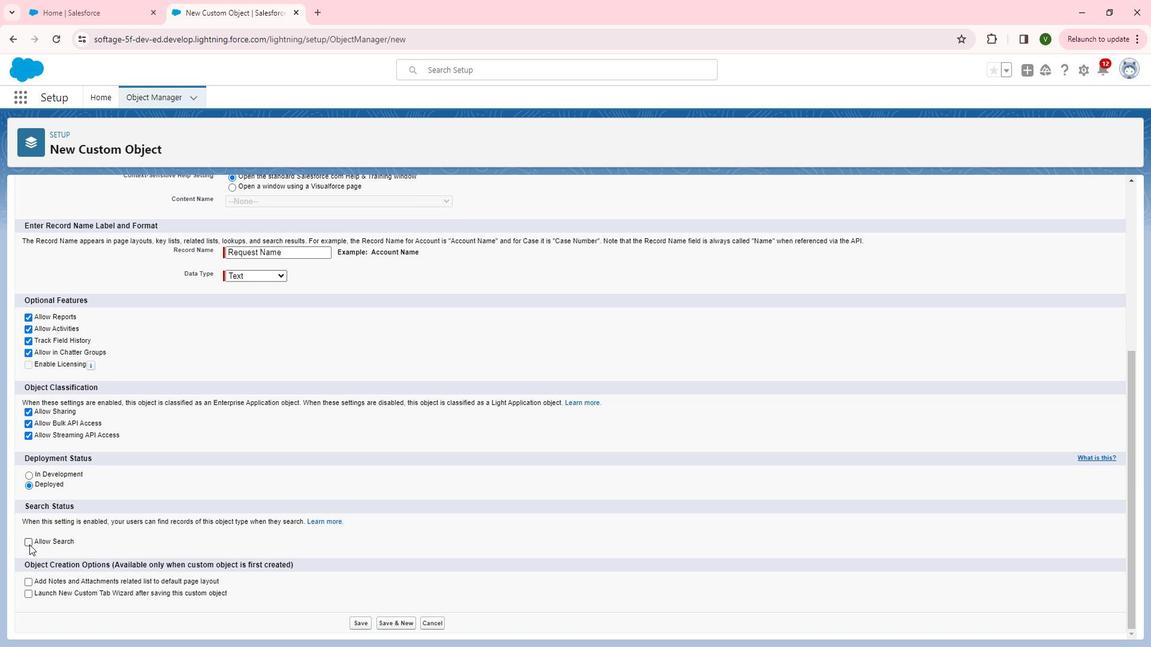 
Action: Mouse moved to (35, 584)
Screenshot: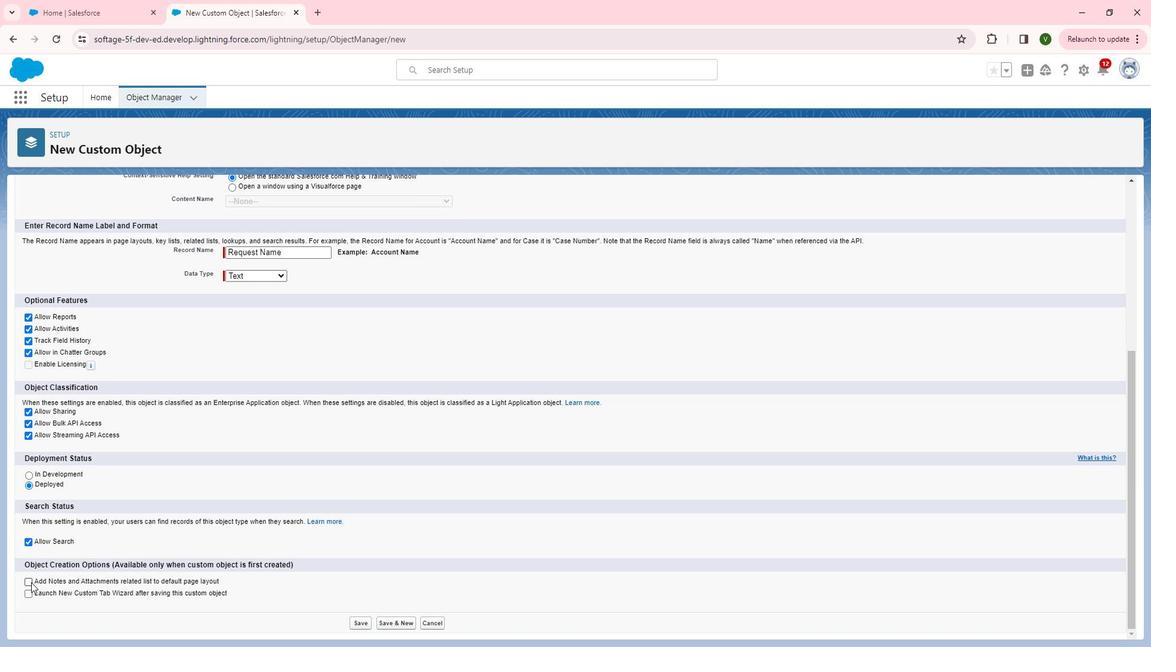 
Action: Mouse pressed left at (35, 584)
Screenshot: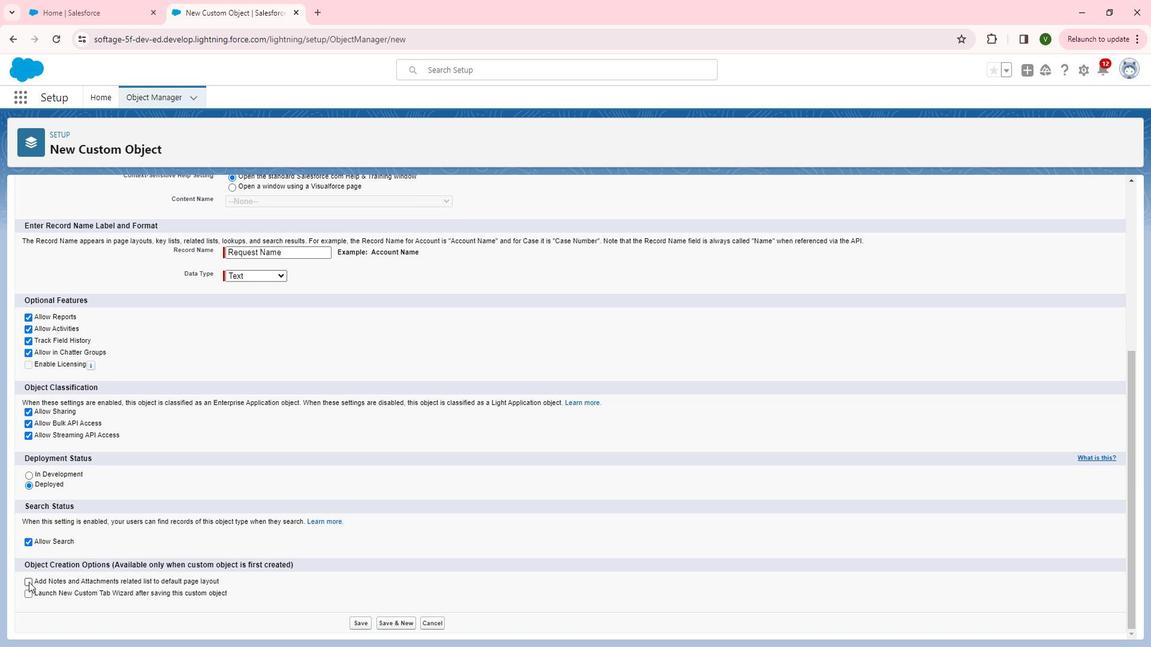 
Action: Mouse moved to (368, 621)
Screenshot: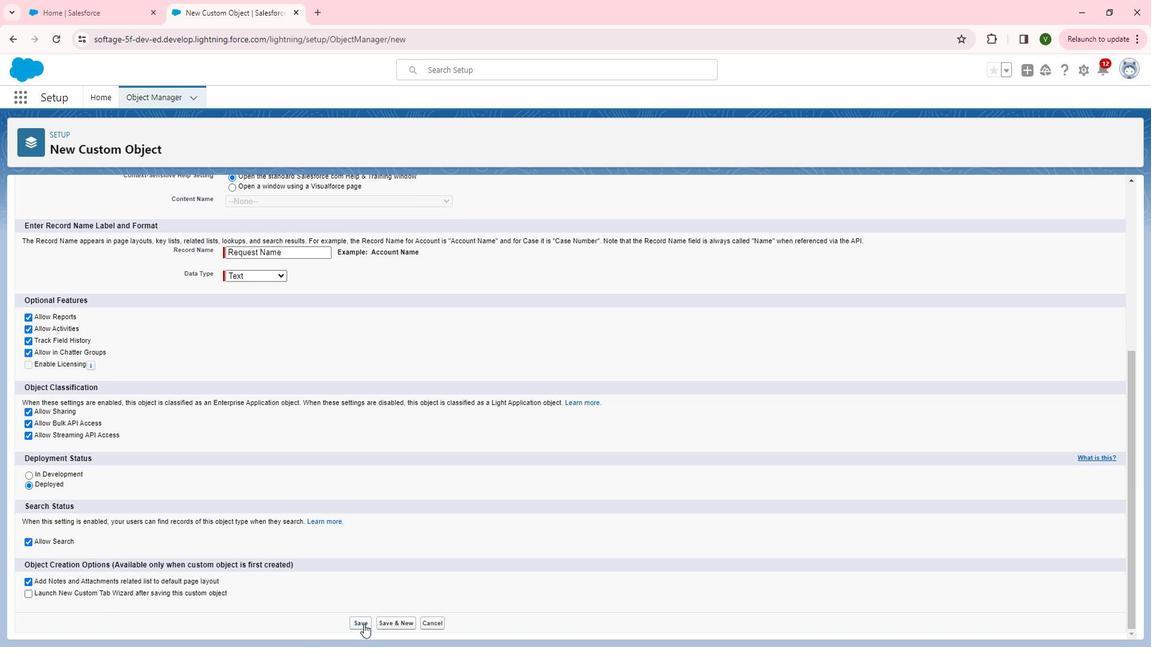 
Action: Mouse pressed left at (368, 621)
Screenshot: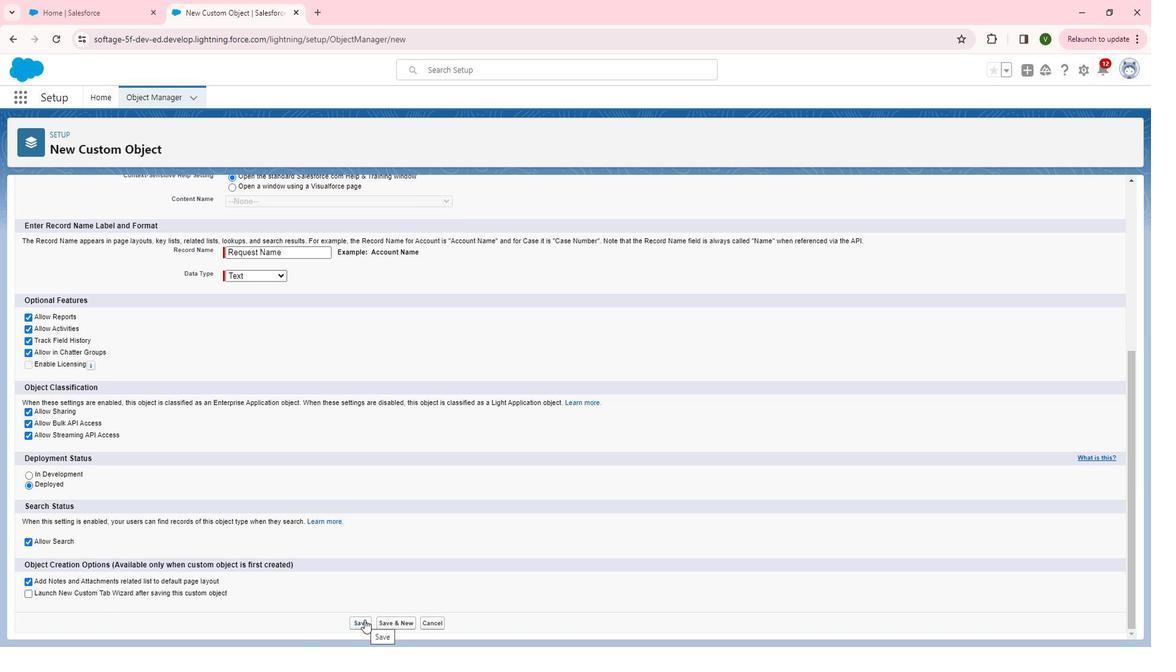 
Action: Mouse moved to (512, 414)
Screenshot: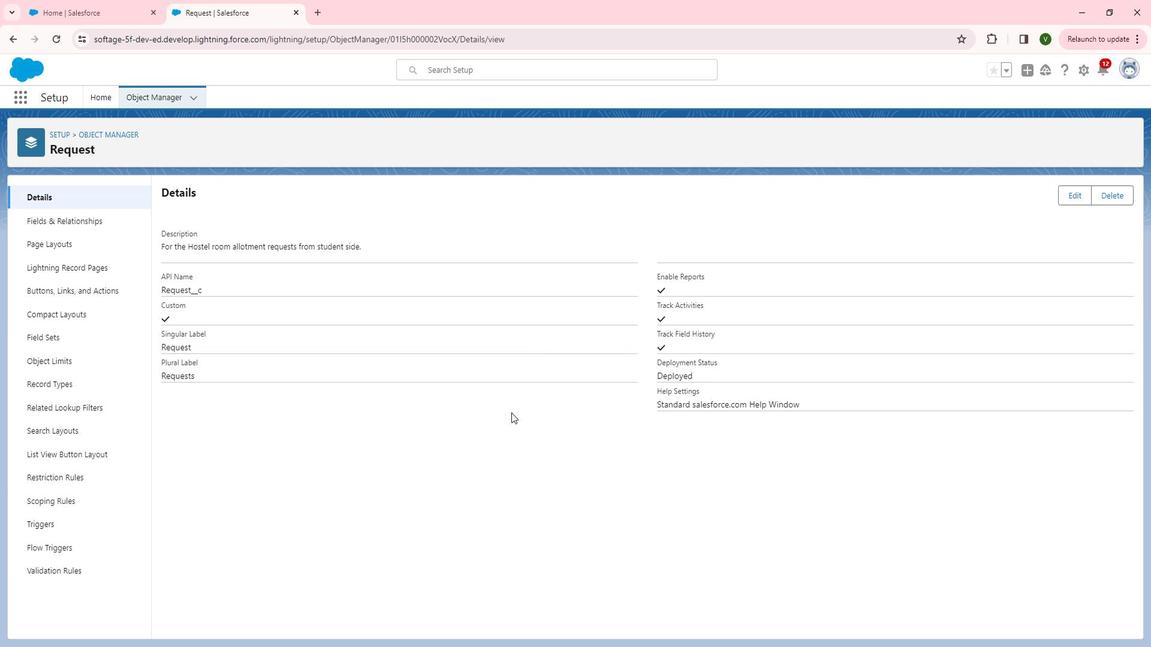 
